 Task: Search one way flight ticket for 2 adults, 4 children and 1 infant on lap in business from Williston: Williston Basin International Airport to Evansville: Evansville Regional Airport on 5-3-2023. Choice of flights is Delta. Price is upto 20000. Outbound departure time preference is 18:15.
Action: Mouse moved to (360, 149)
Screenshot: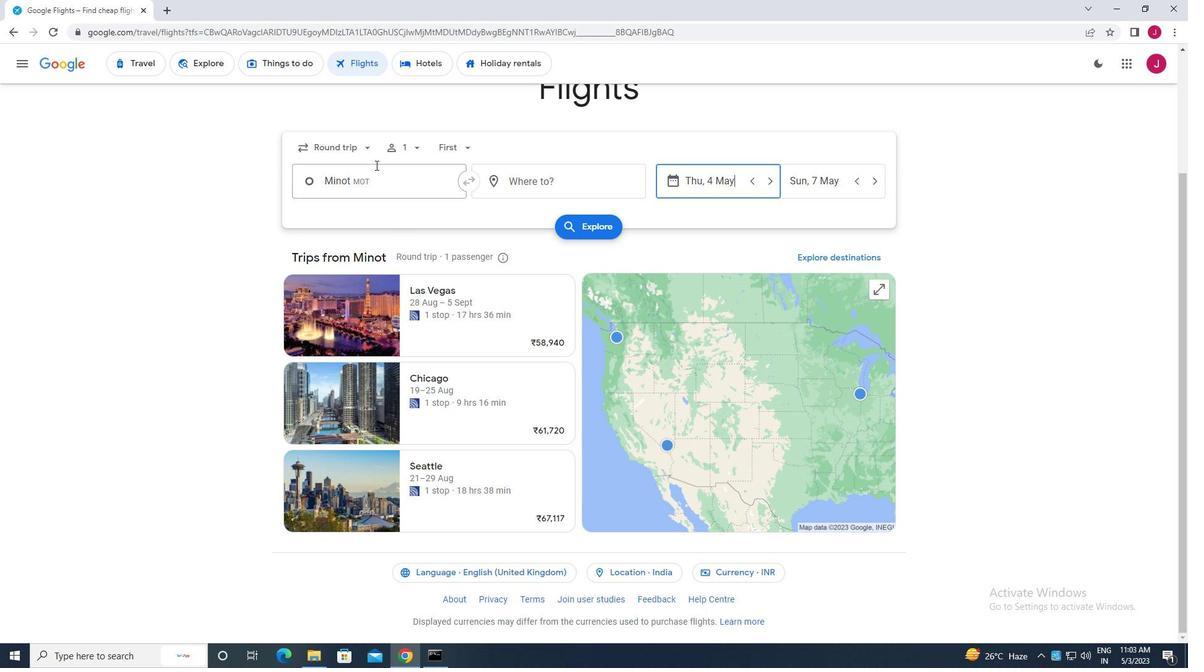 
Action: Mouse pressed left at (360, 149)
Screenshot: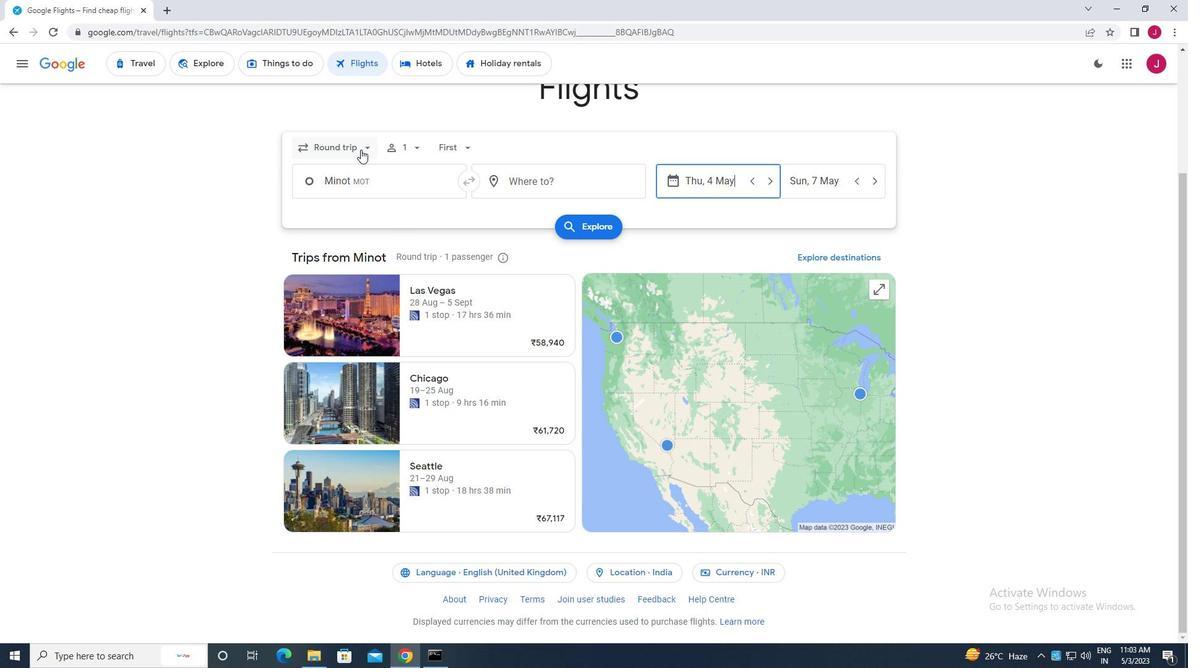 
Action: Mouse moved to (357, 202)
Screenshot: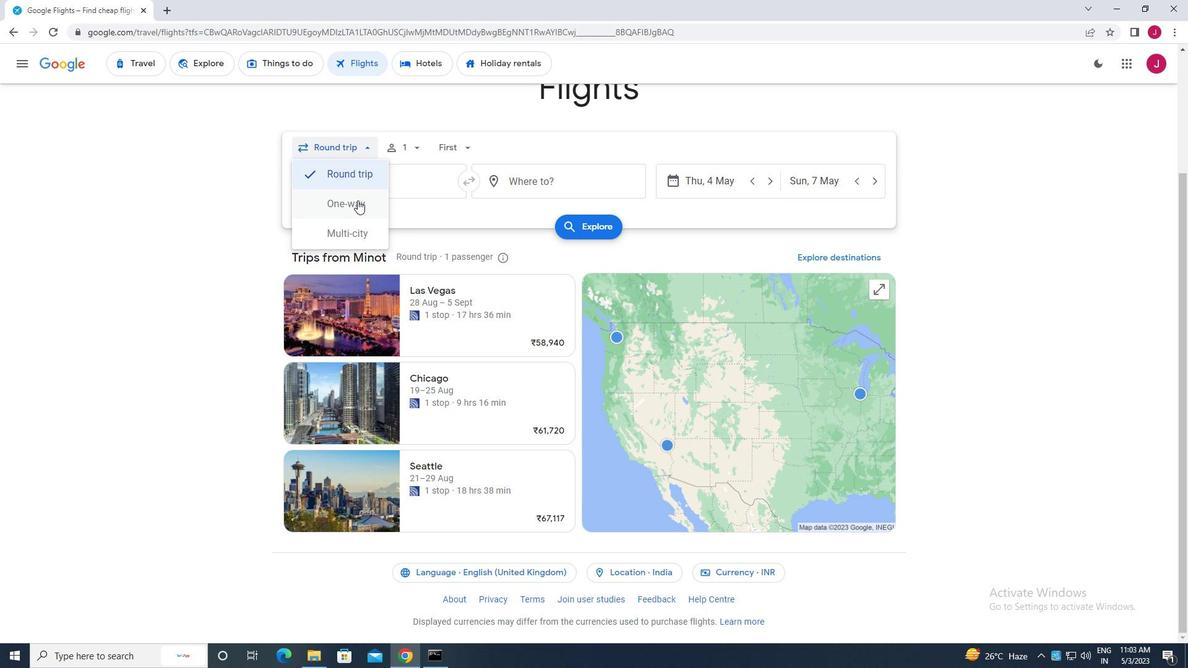 
Action: Mouse pressed left at (357, 202)
Screenshot: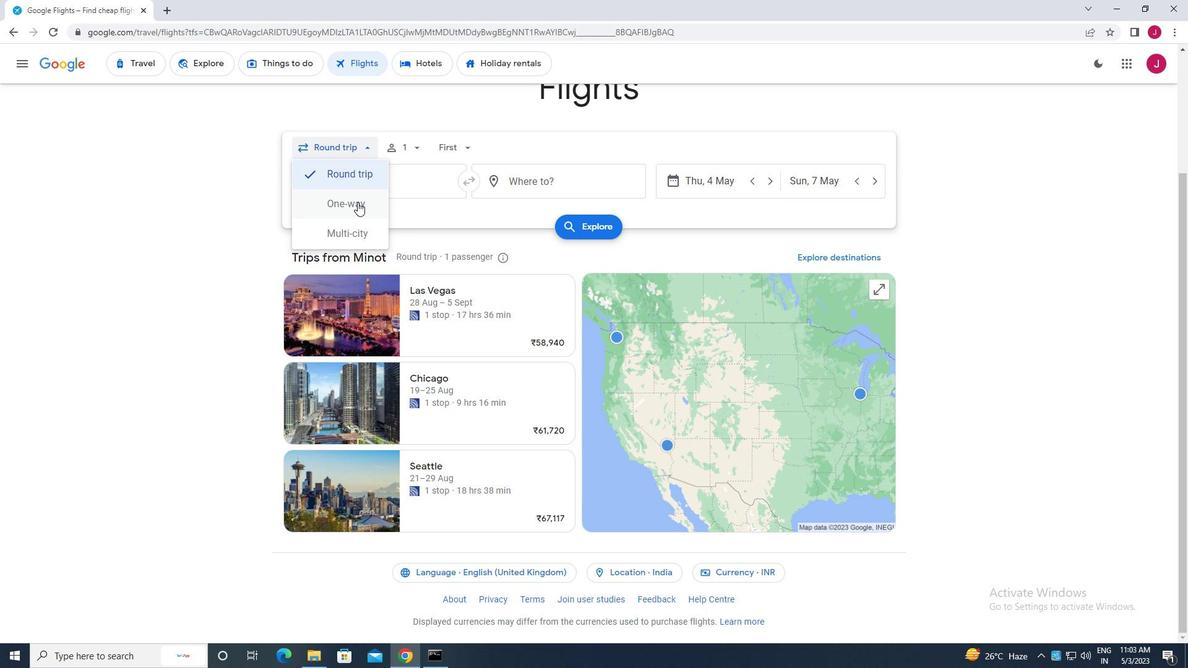 
Action: Mouse moved to (410, 147)
Screenshot: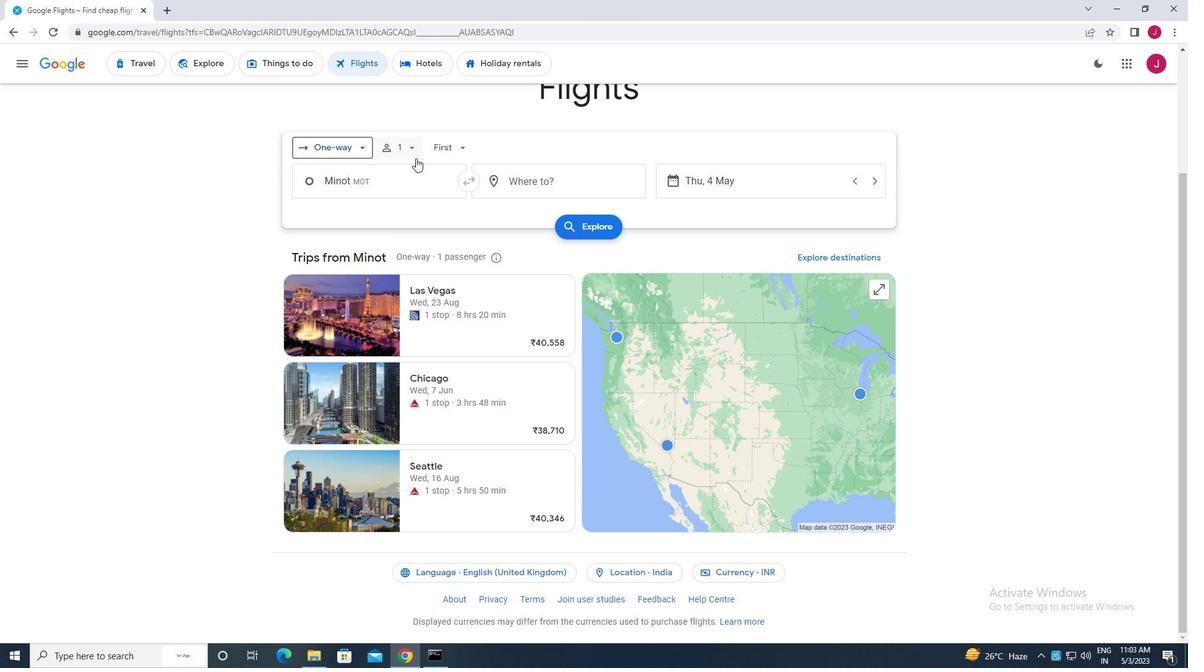 
Action: Mouse pressed left at (410, 147)
Screenshot: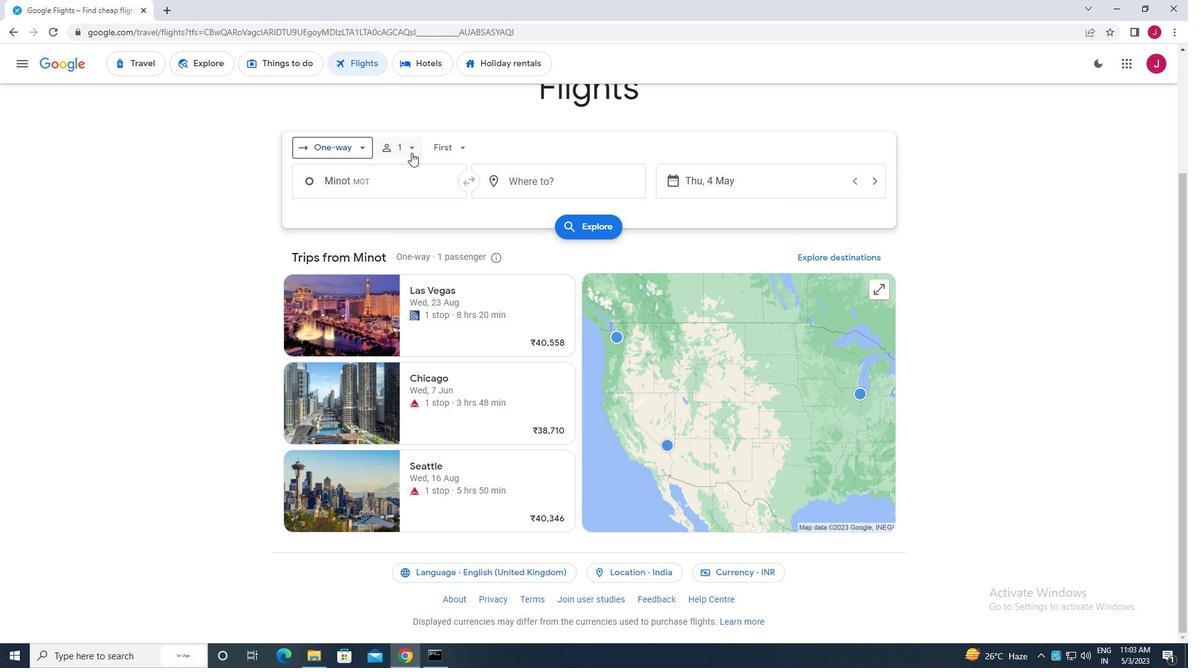 
Action: Mouse moved to (505, 180)
Screenshot: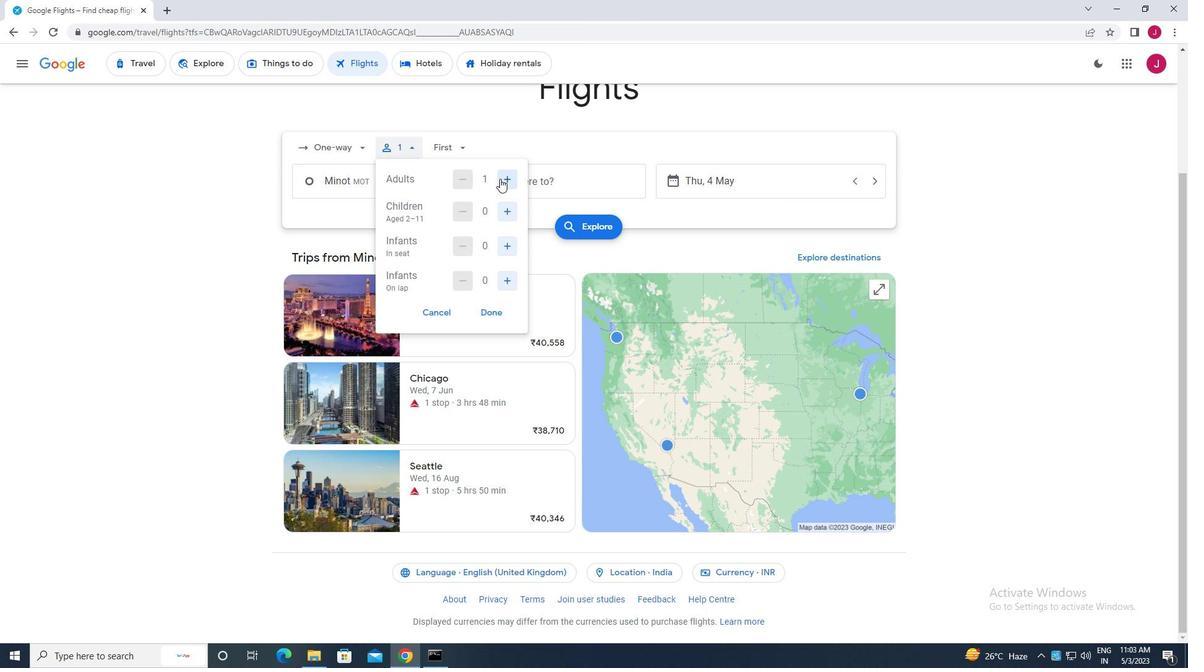 
Action: Mouse pressed left at (505, 180)
Screenshot: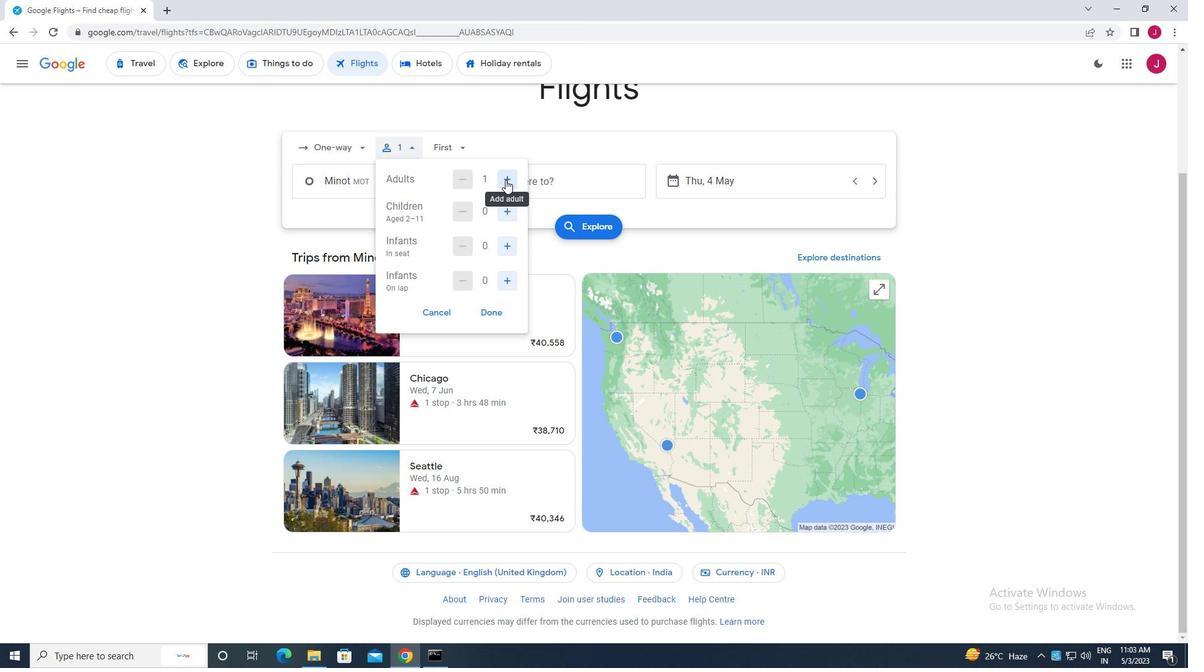 
Action: Mouse moved to (510, 213)
Screenshot: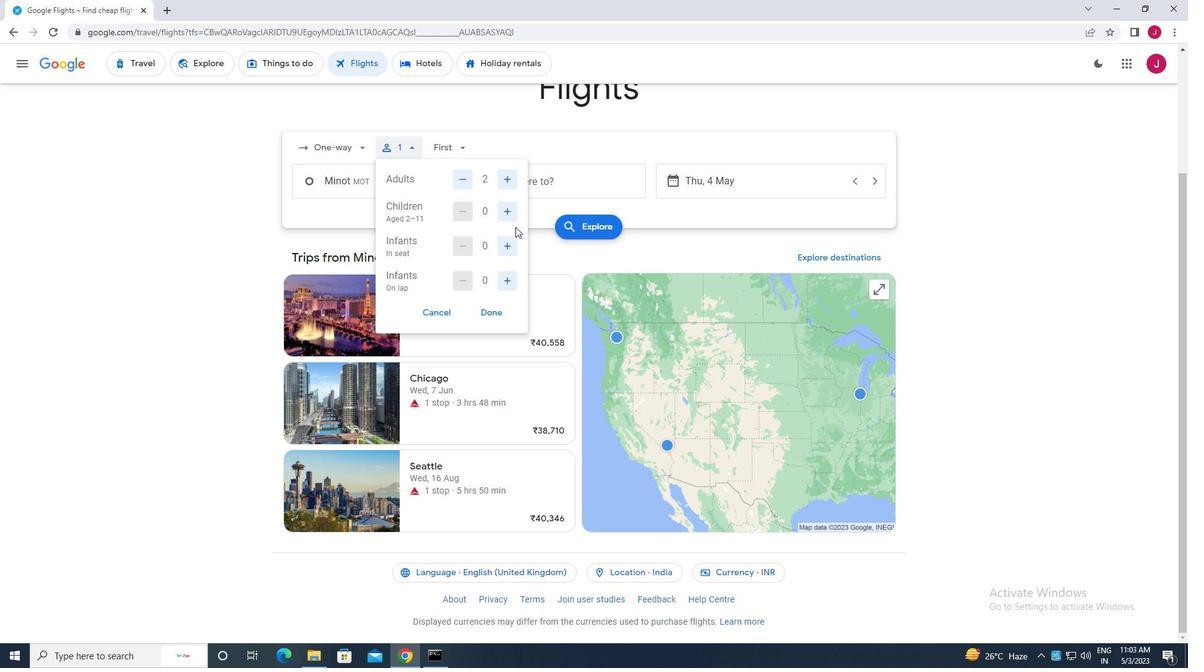 
Action: Mouse pressed left at (510, 213)
Screenshot: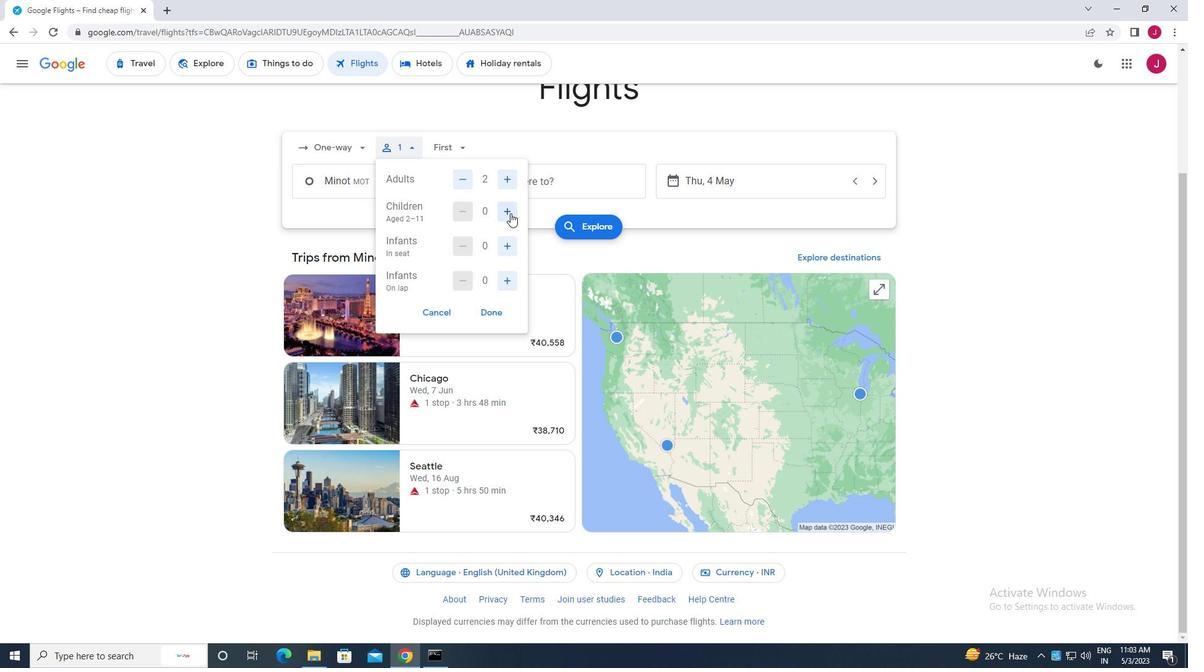 
Action: Mouse moved to (509, 212)
Screenshot: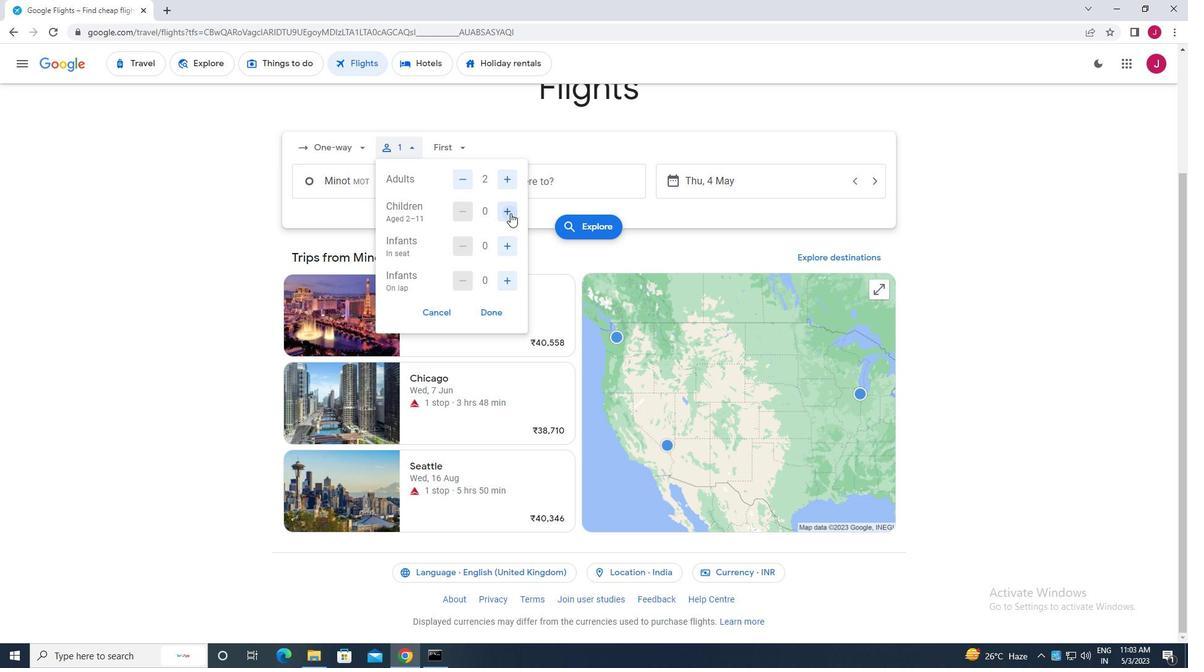 
Action: Mouse pressed left at (509, 212)
Screenshot: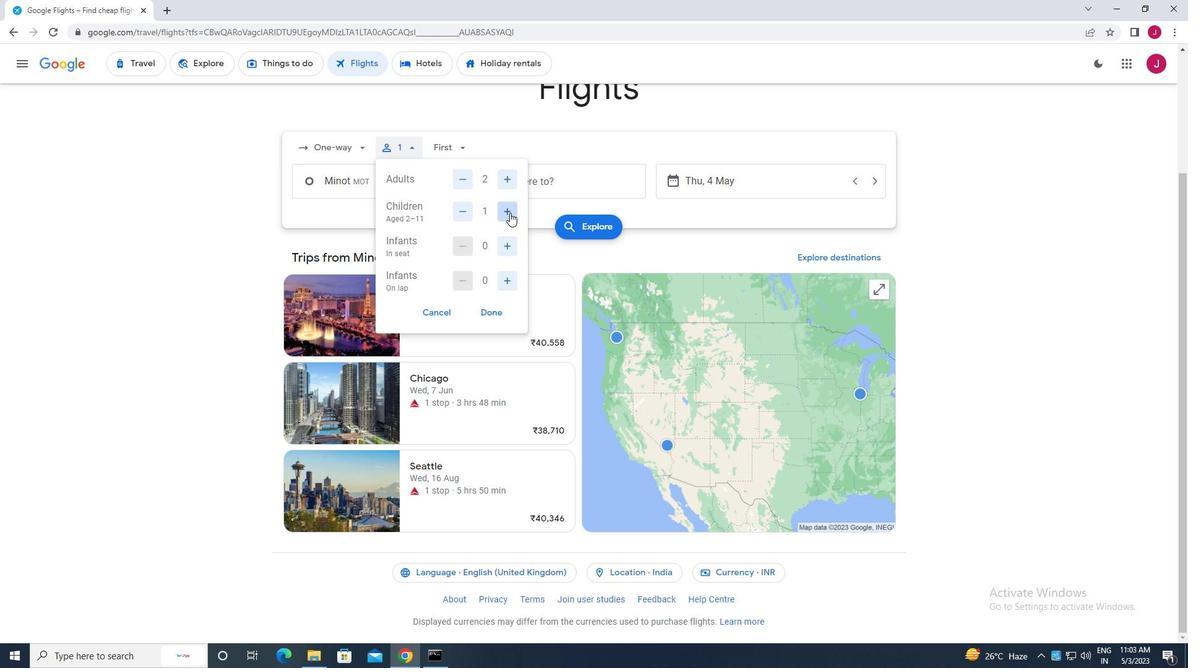 
Action: Mouse pressed left at (509, 212)
Screenshot: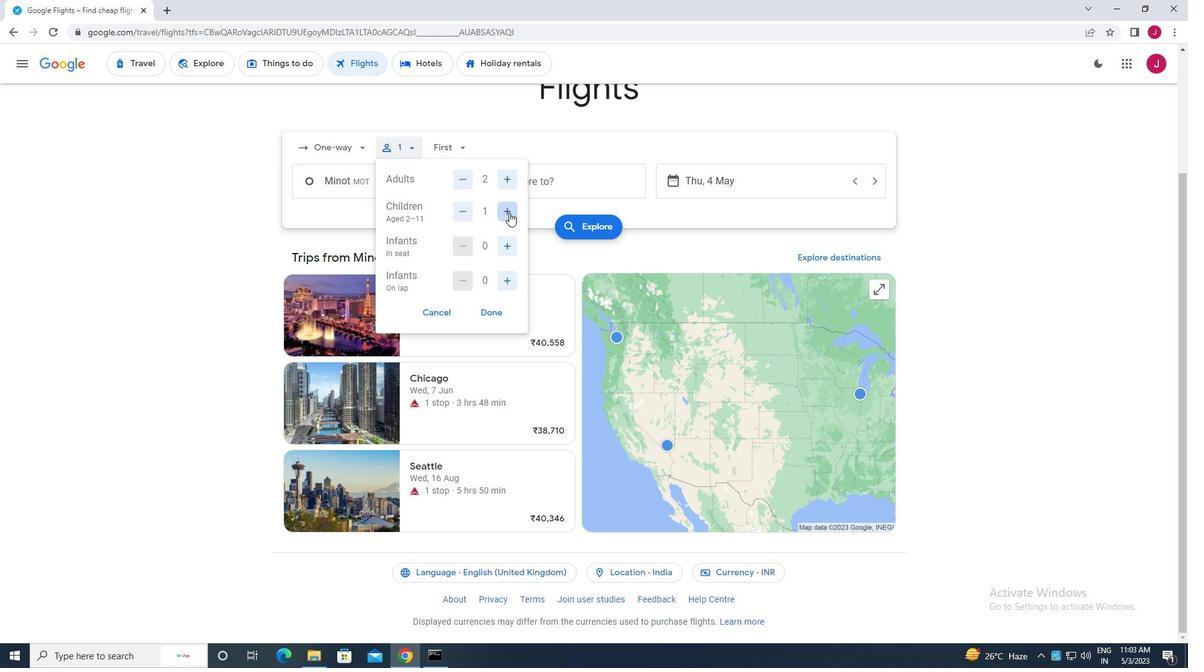 
Action: Mouse pressed left at (509, 212)
Screenshot: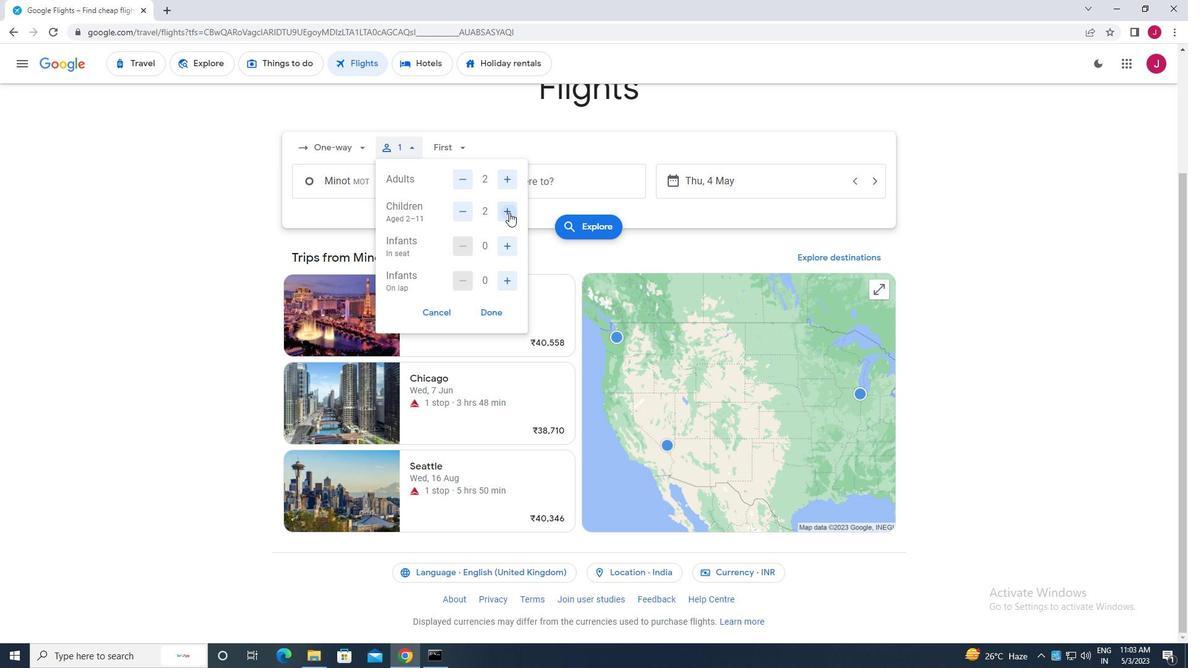 
Action: Mouse moved to (509, 246)
Screenshot: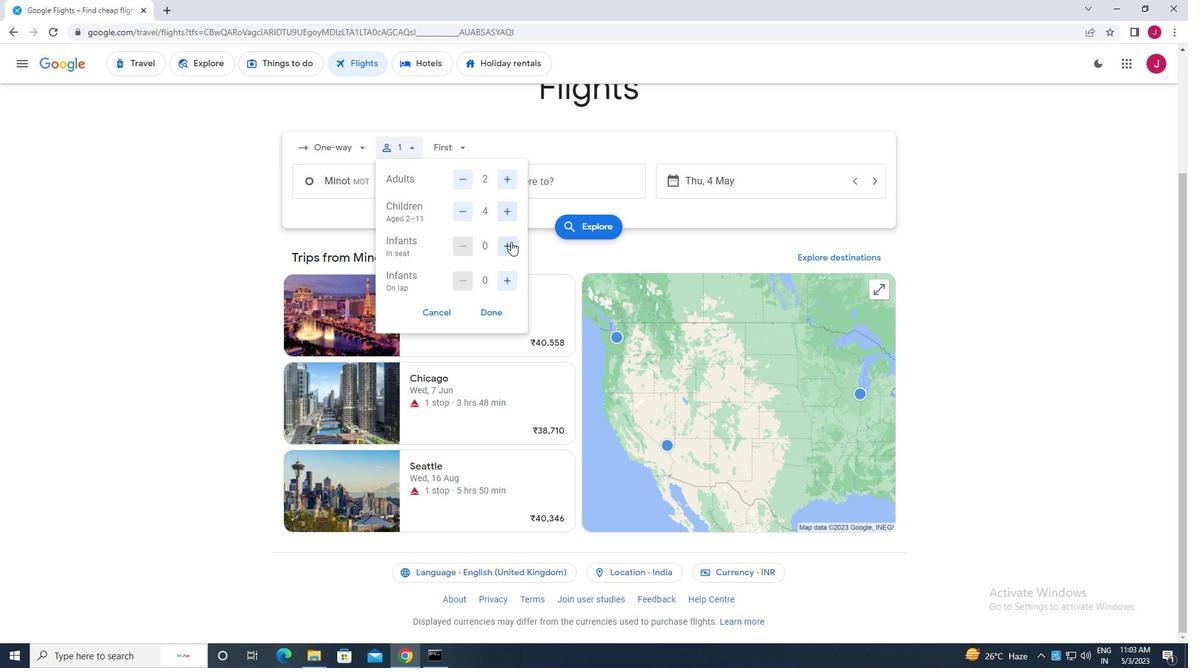 
Action: Mouse pressed left at (509, 246)
Screenshot: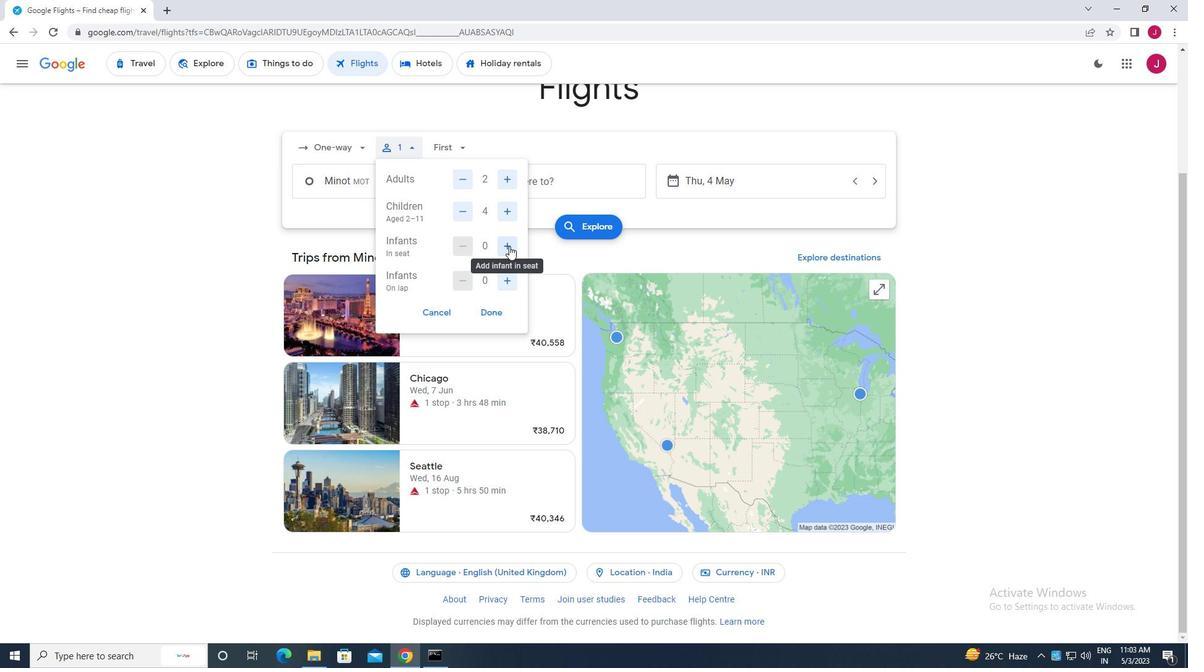 
Action: Mouse moved to (461, 244)
Screenshot: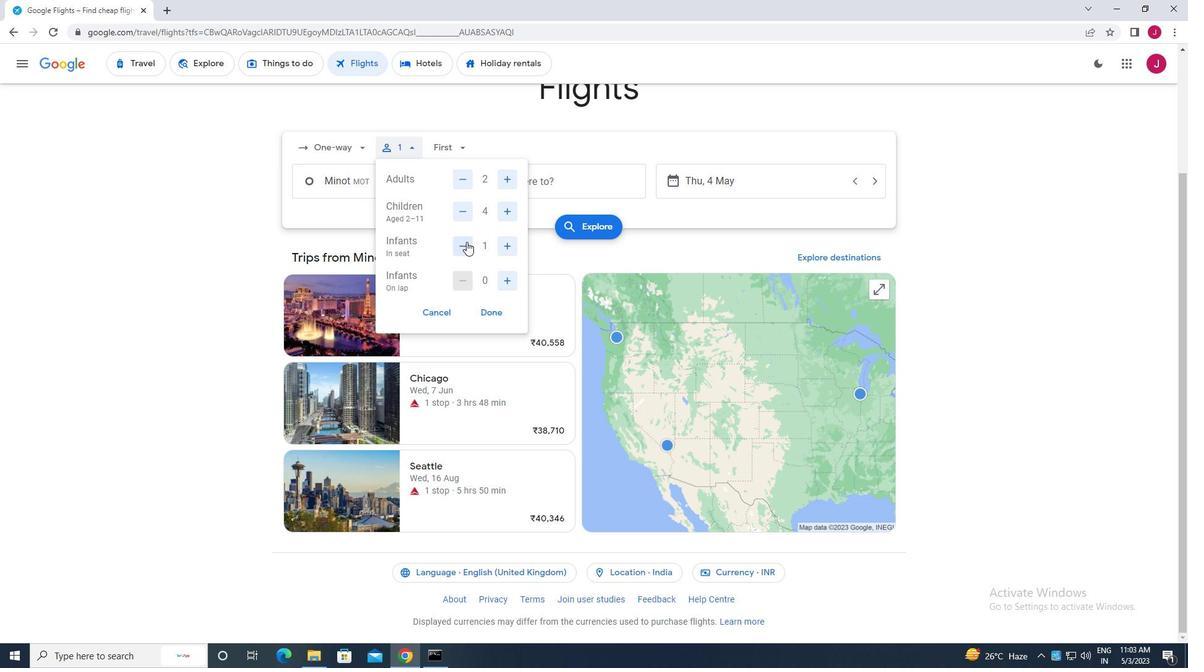 
Action: Mouse pressed left at (461, 244)
Screenshot: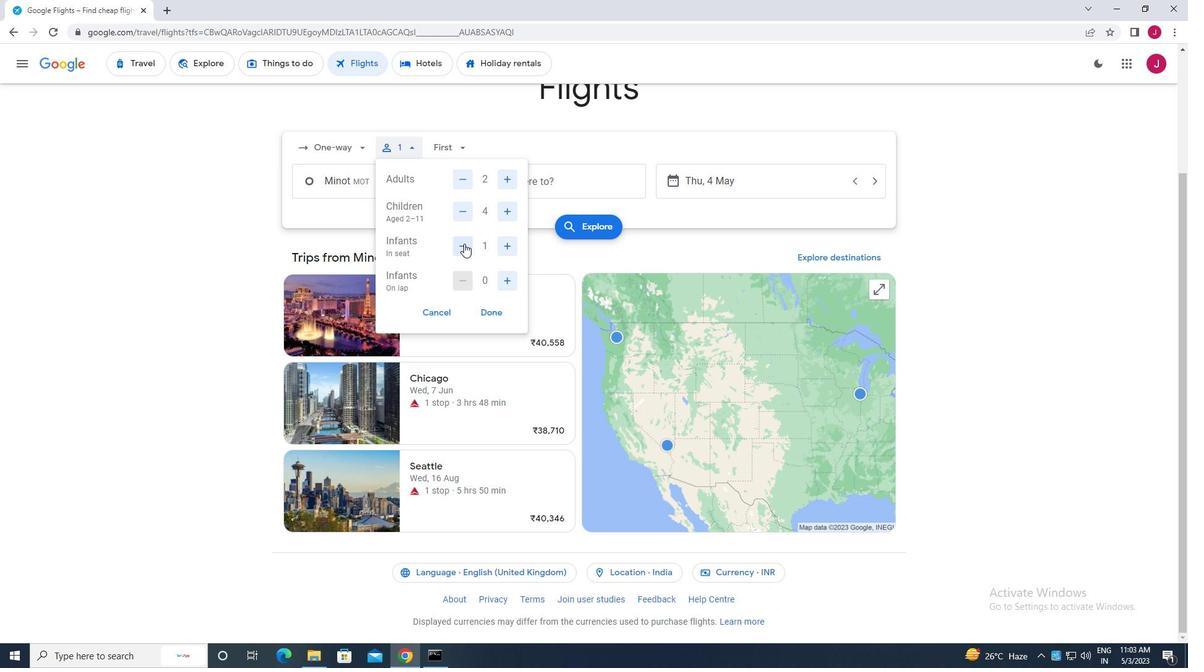 
Action: Mouse moved to (501, 277)
Screenshot: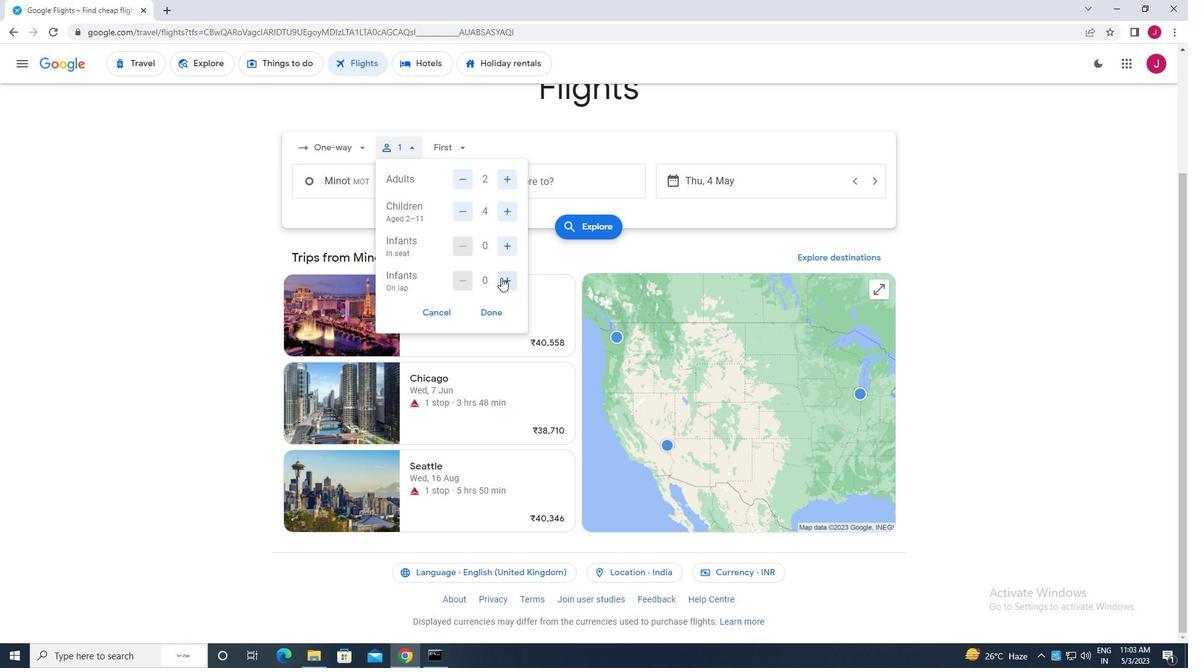 
Action: Mouse pressed left at (501, 277)
Screenshot: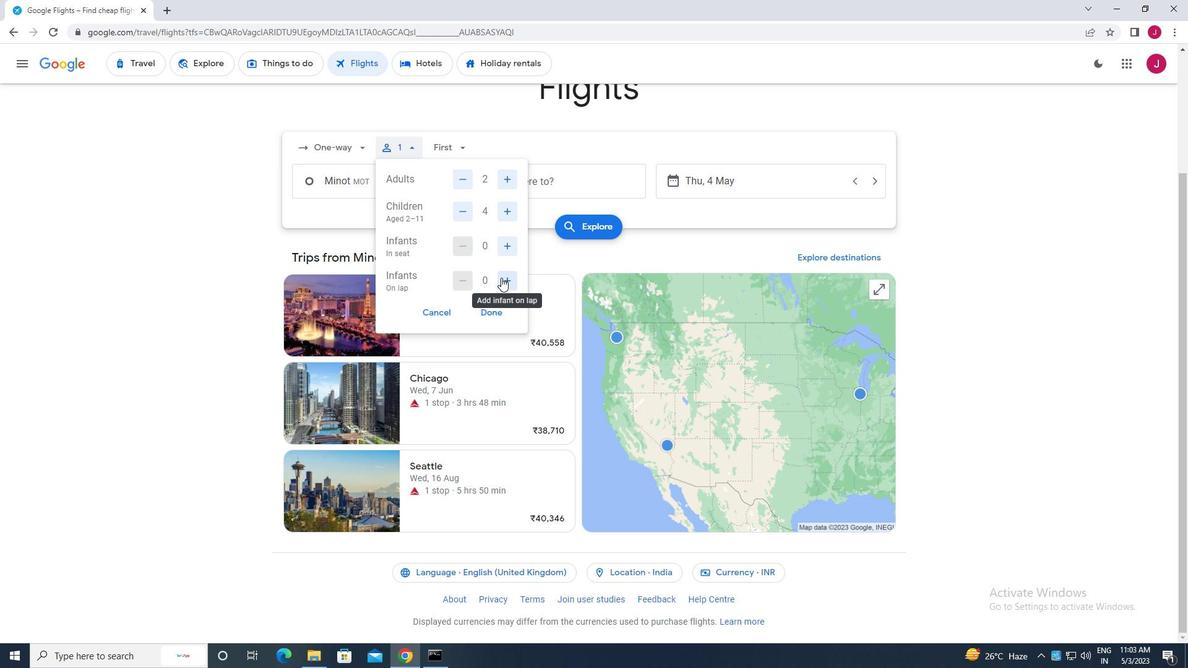 
Action: Mouse moved to (495, 309)
Screenshot: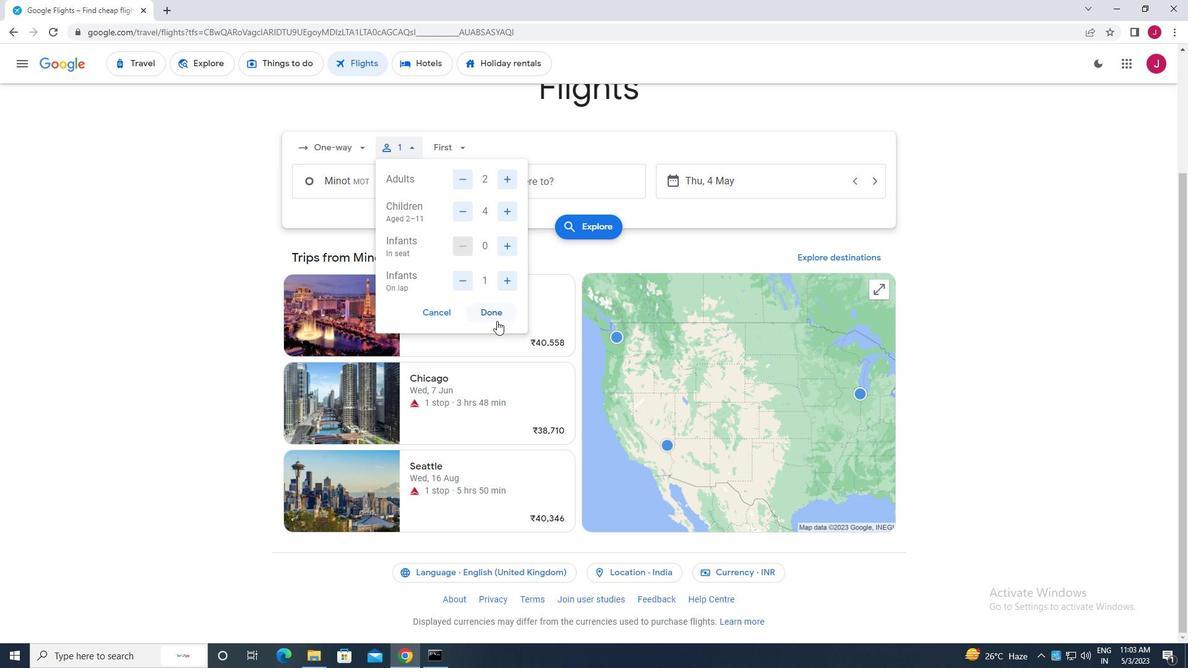 
Action: Mouse pressed left at (495, 309)
Screenshot: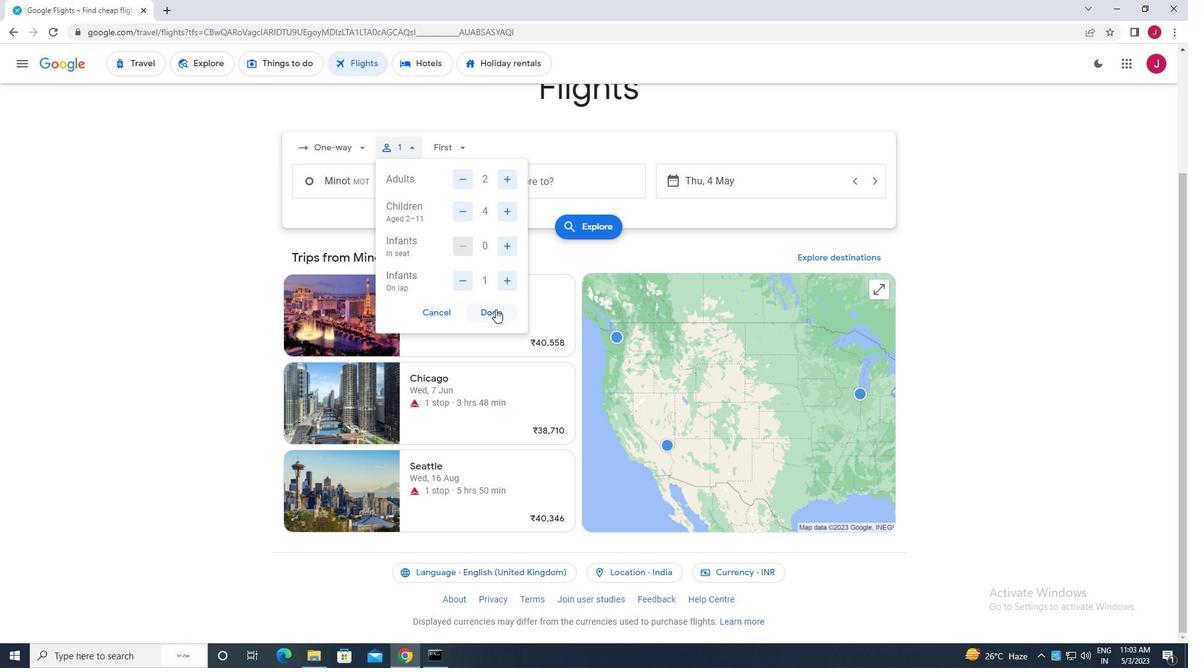 
Action: Mouse moved to (457, 146)
Screenshot: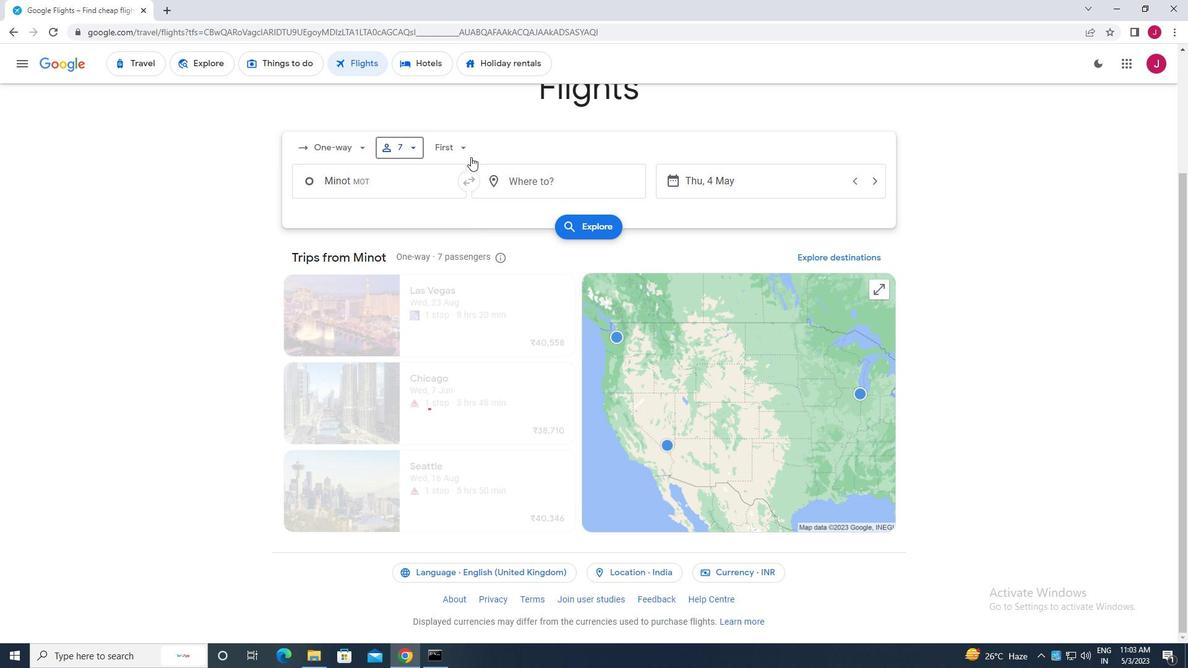 
Action: Mouse pressed left at (457, 146)
Screenshot: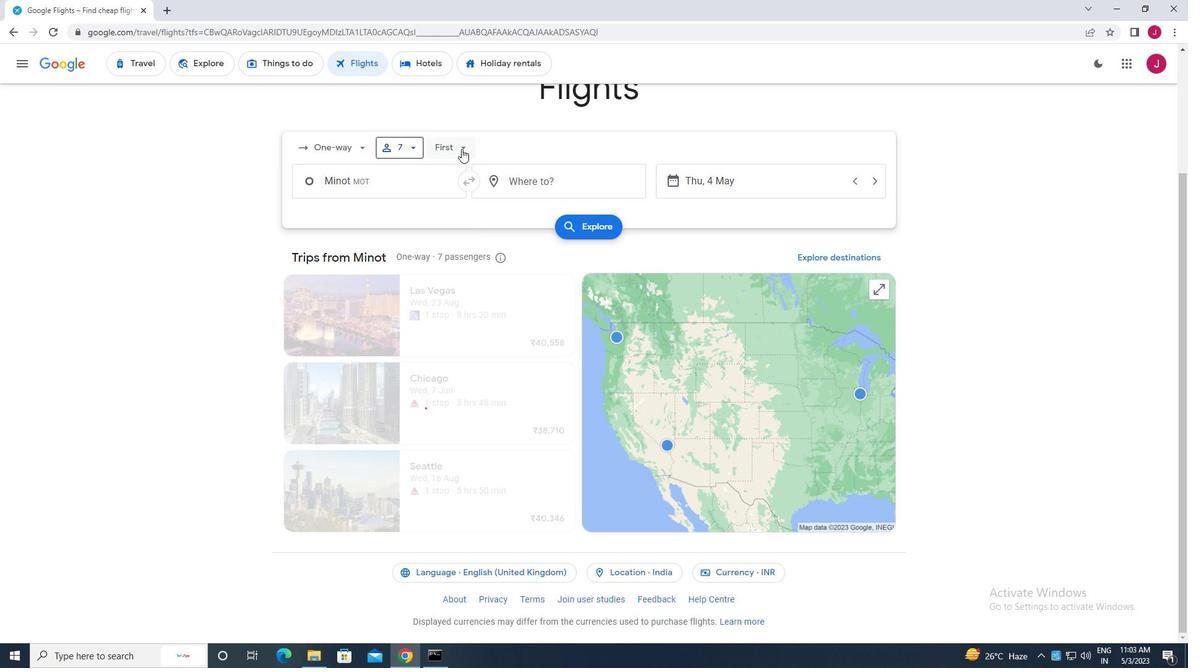 
Action: Mouse moved to (479, 236)
Screenshot: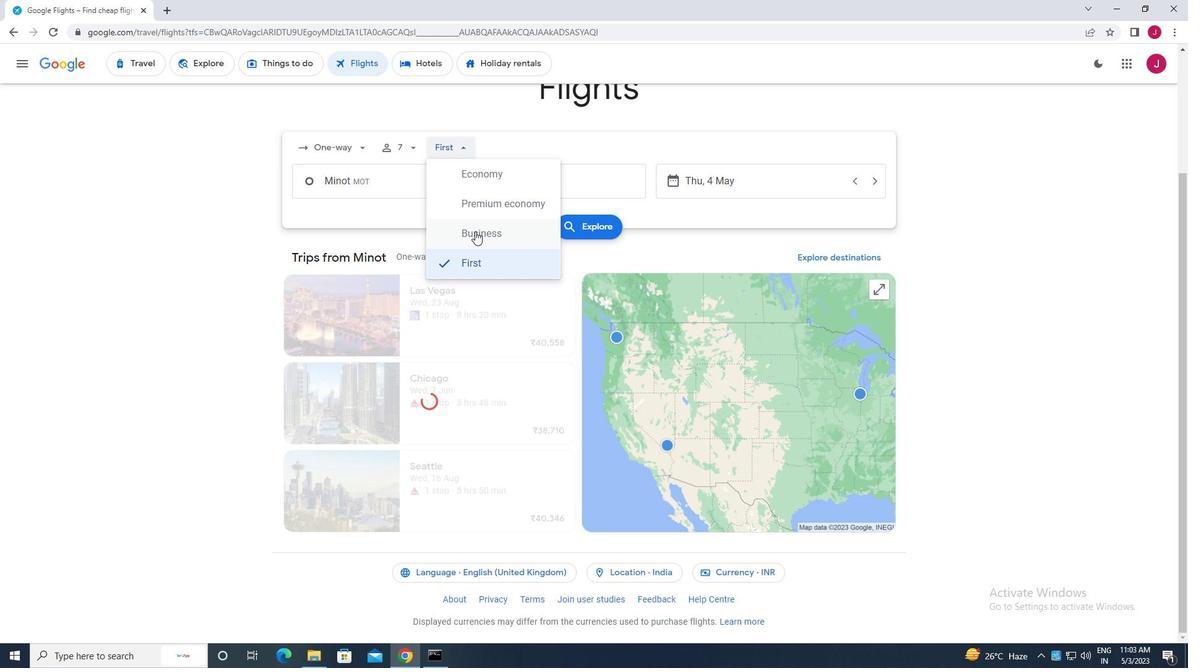 
Action: Mouse pressed left at (479, 236)
Screenshot: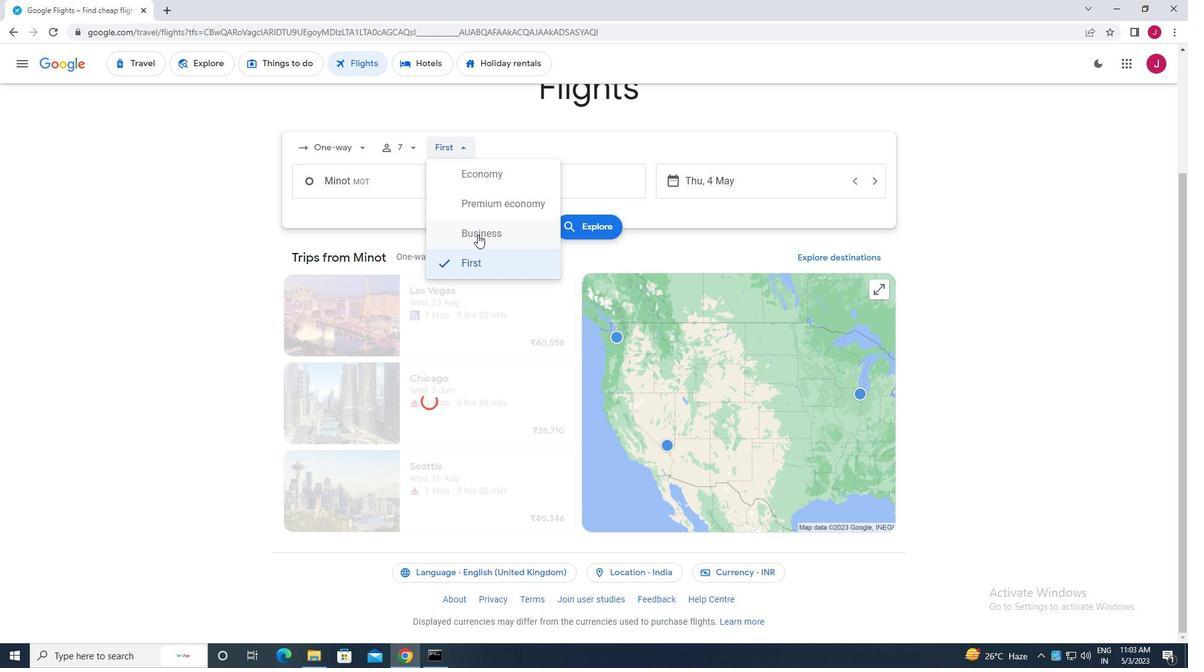
Action: Mouse moved to (396, 180)
Screenshot: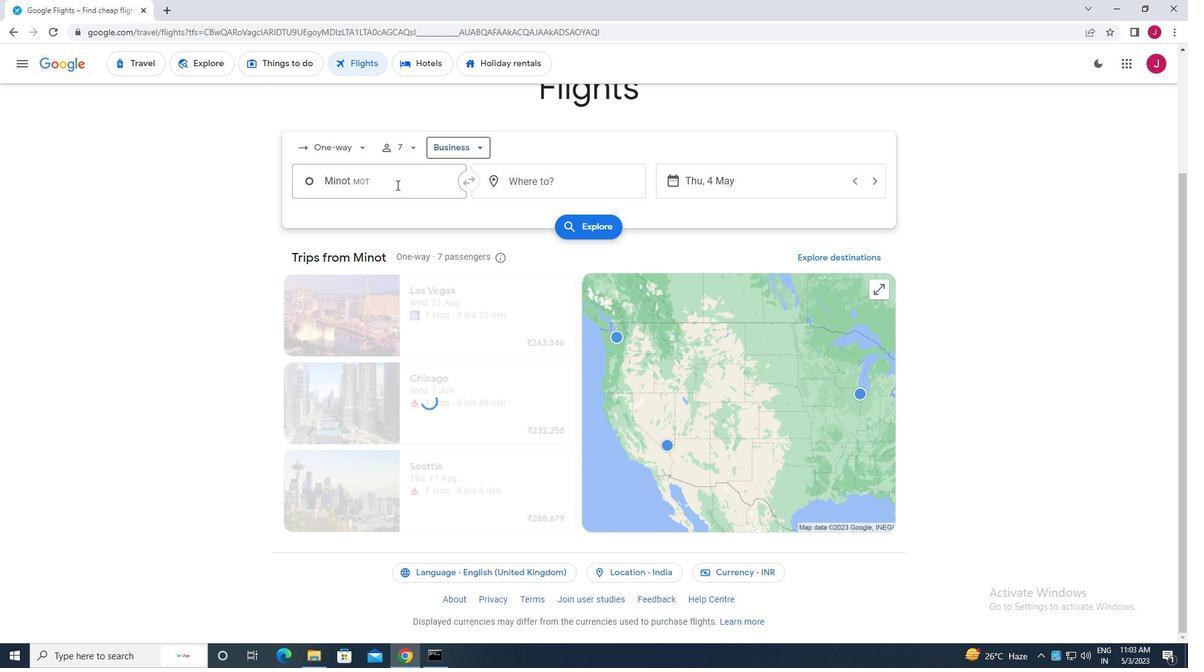 
Action: Mouse pressed left at (396, 180)
Screenshot: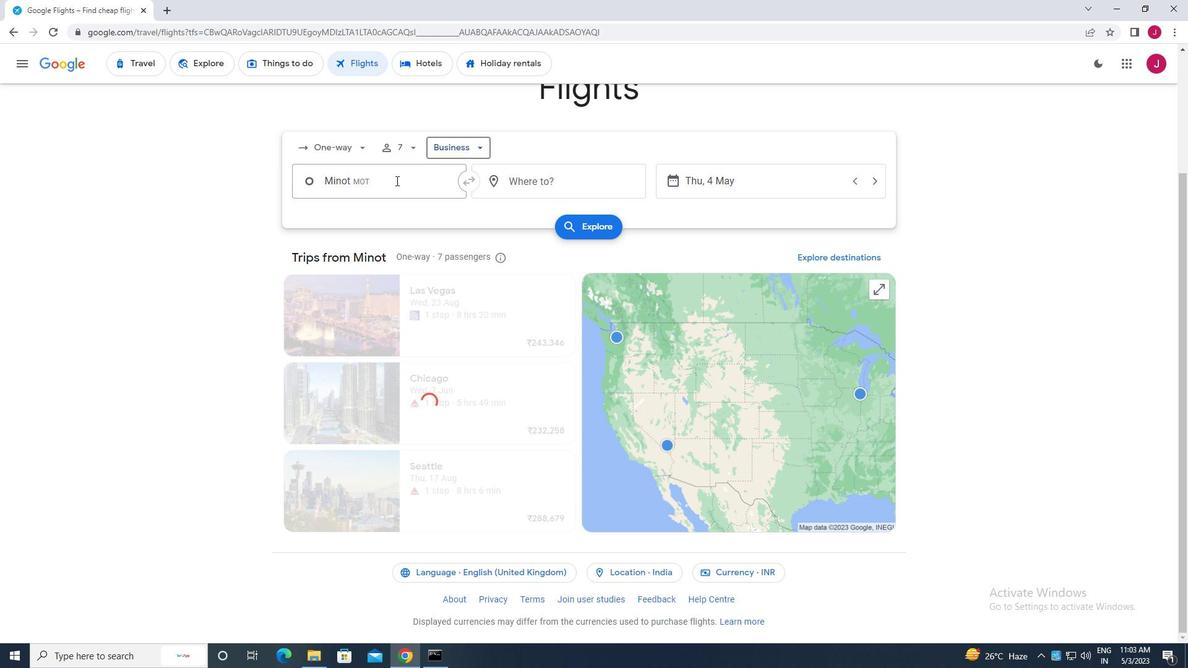 
Action: Key pressed williston
Screenshot: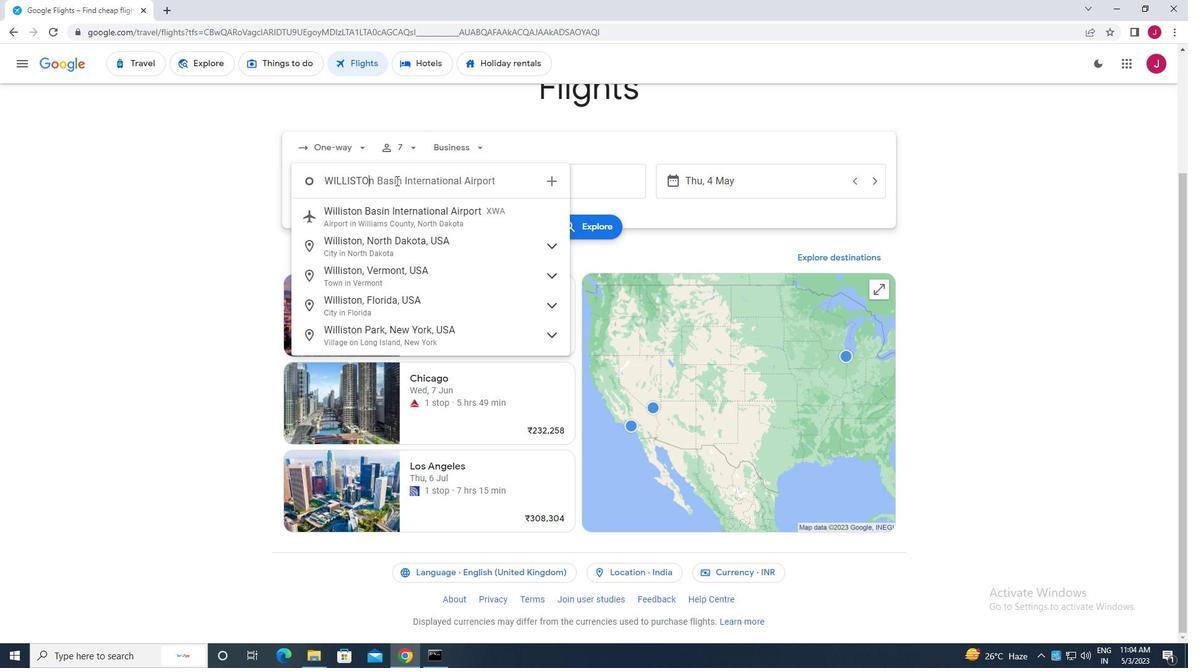 
Action: Mouse moved to (412, 219)
Screenshot: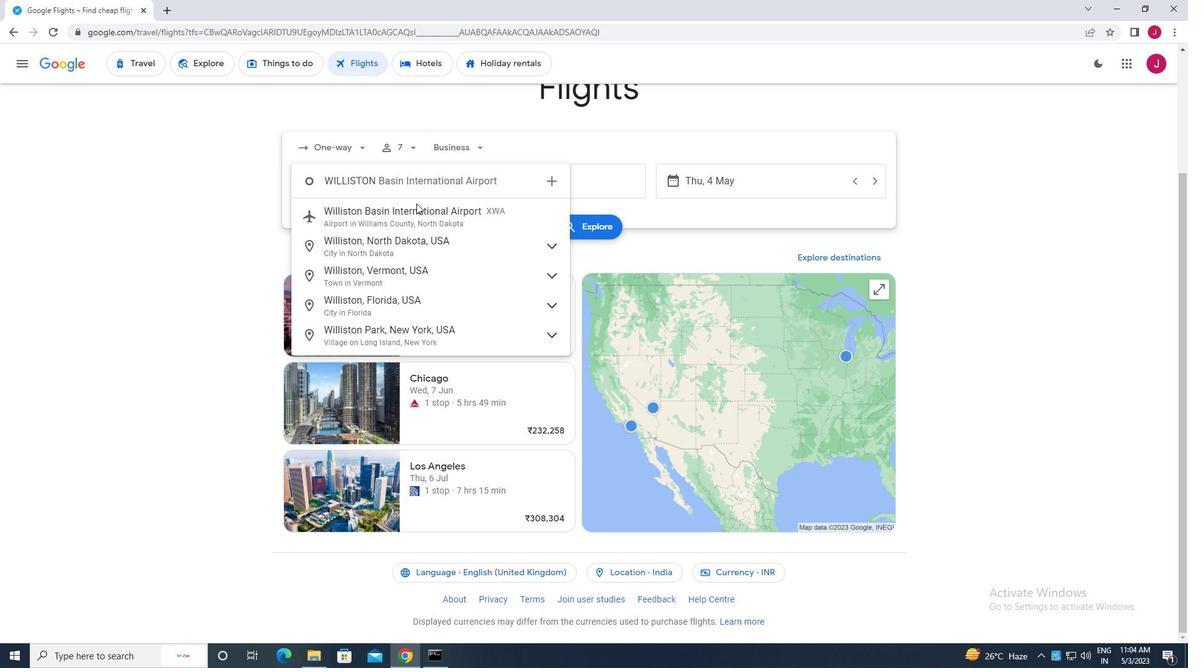 
Action: Mouse pressed left at (412, 219)
Screenshot: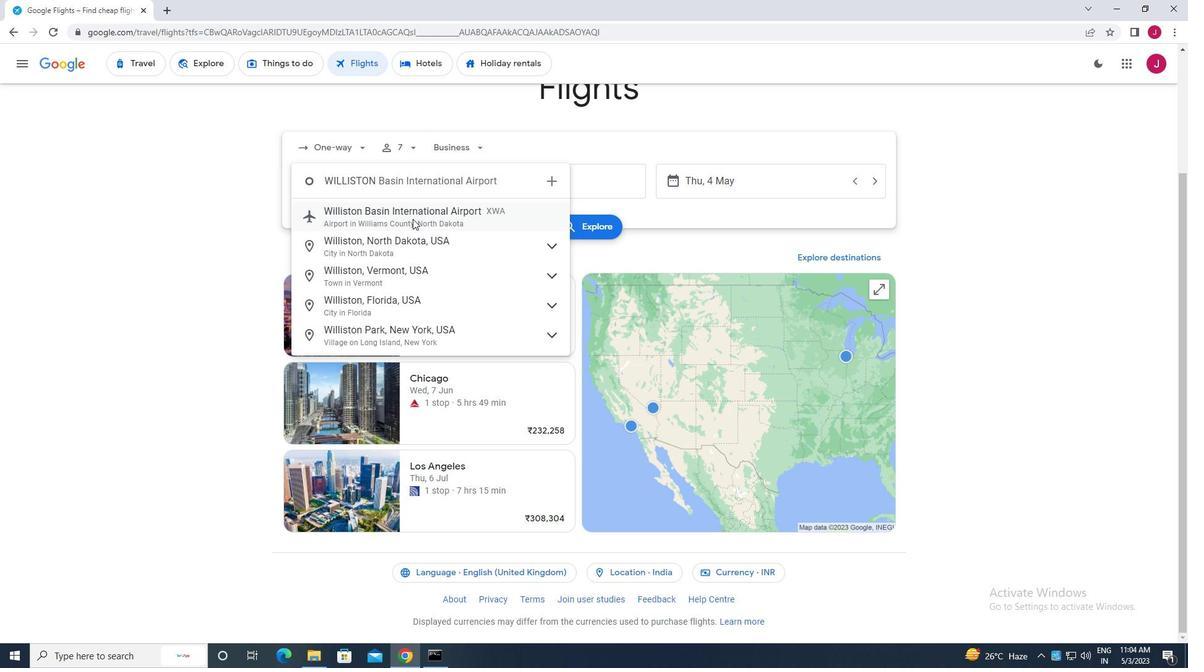 
Action: Mouse moved to (569, 178)
Screenshot: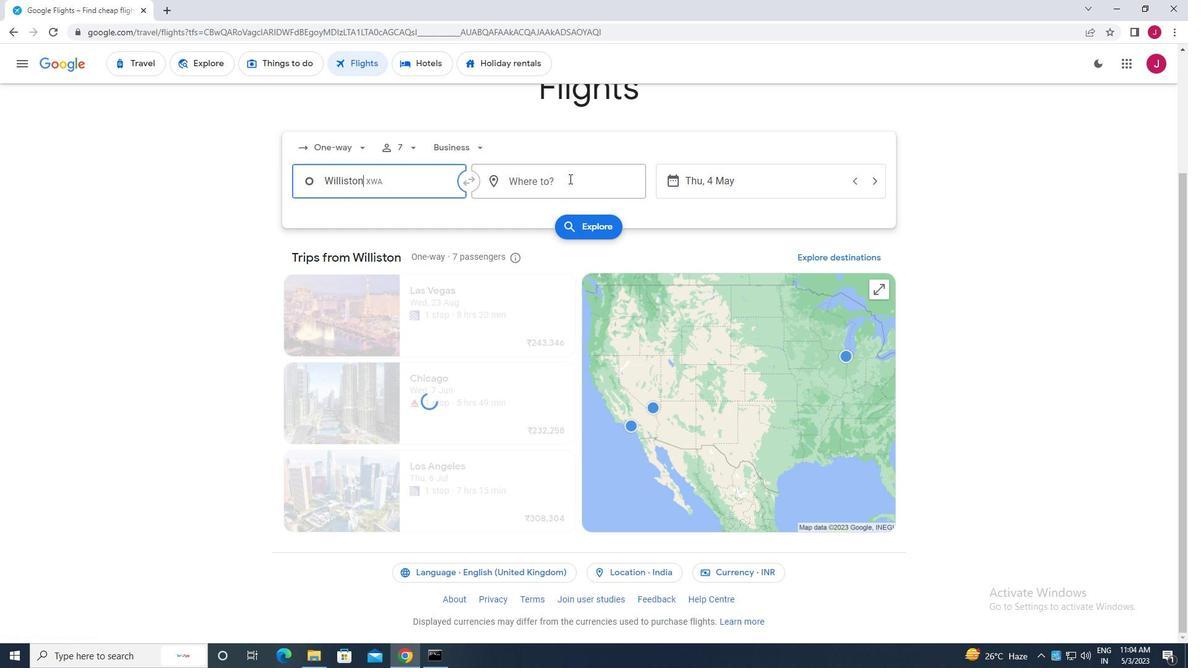 
Action: Mouse pressed left at (569, 178)
Screenshot: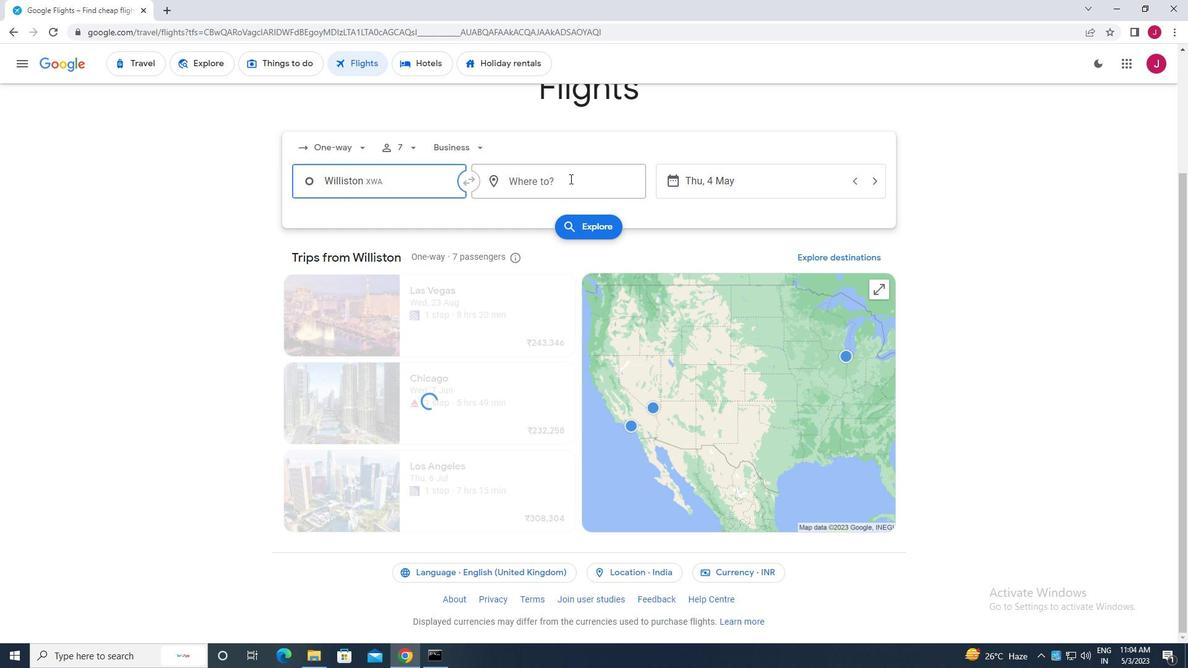 
Action: Mouse moved to (570, 178)
Screenshot: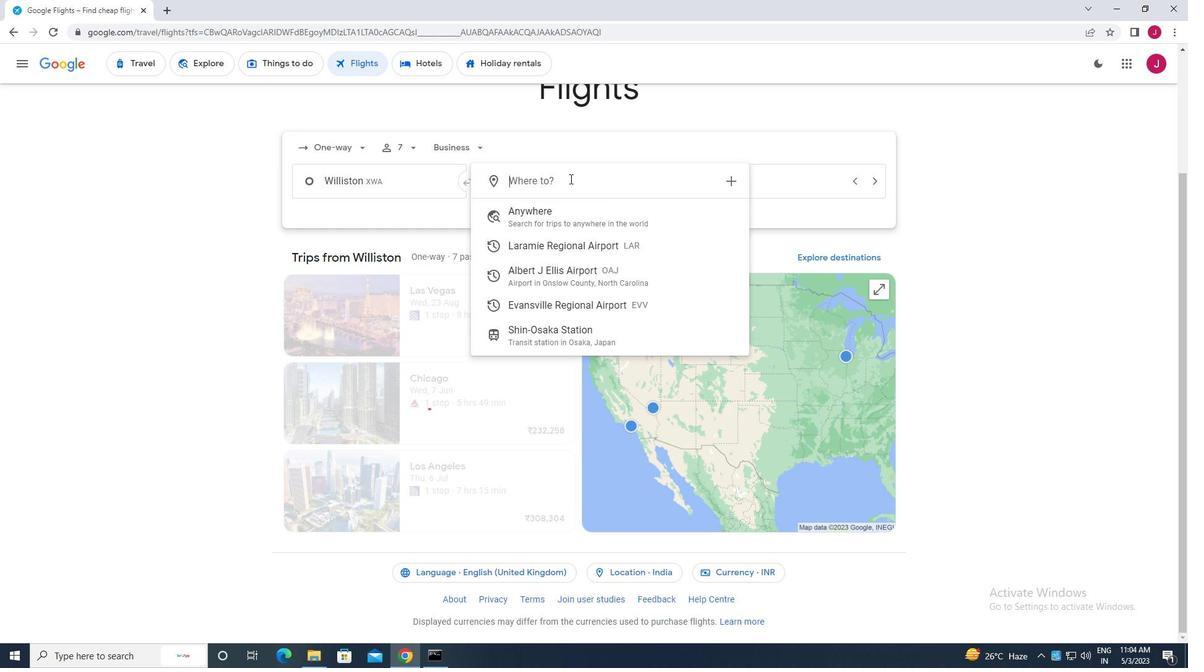 
Action: Key pressed evans
Screenshot: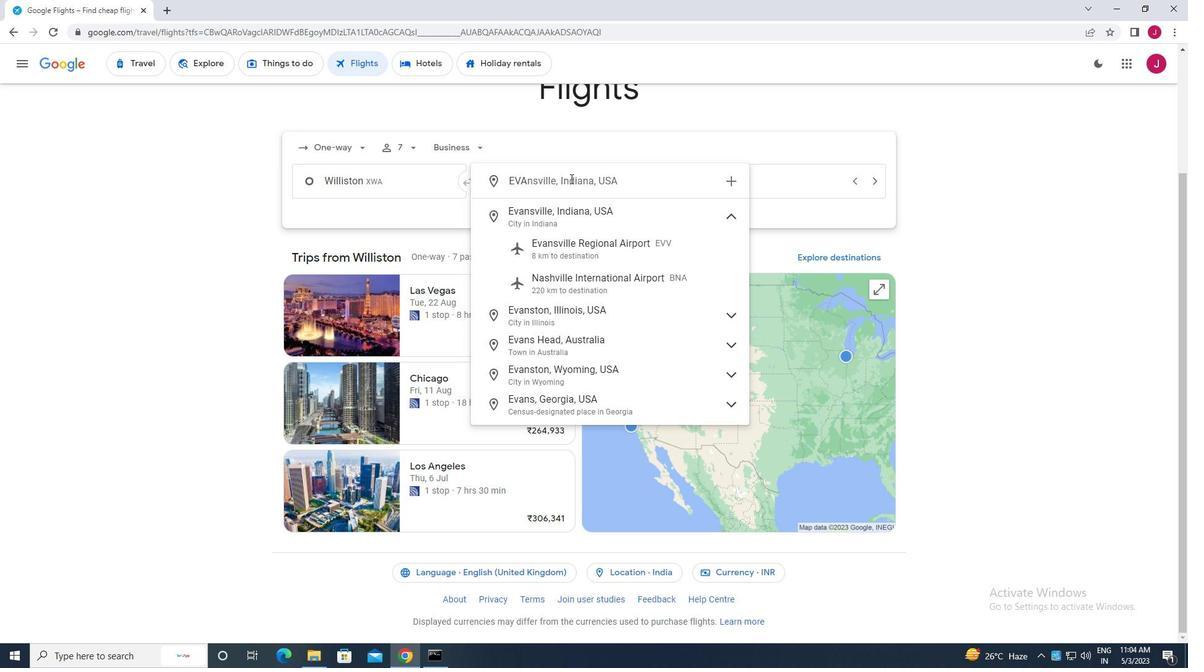 
Action: Mouse moved to (592, 246)
Screenshot: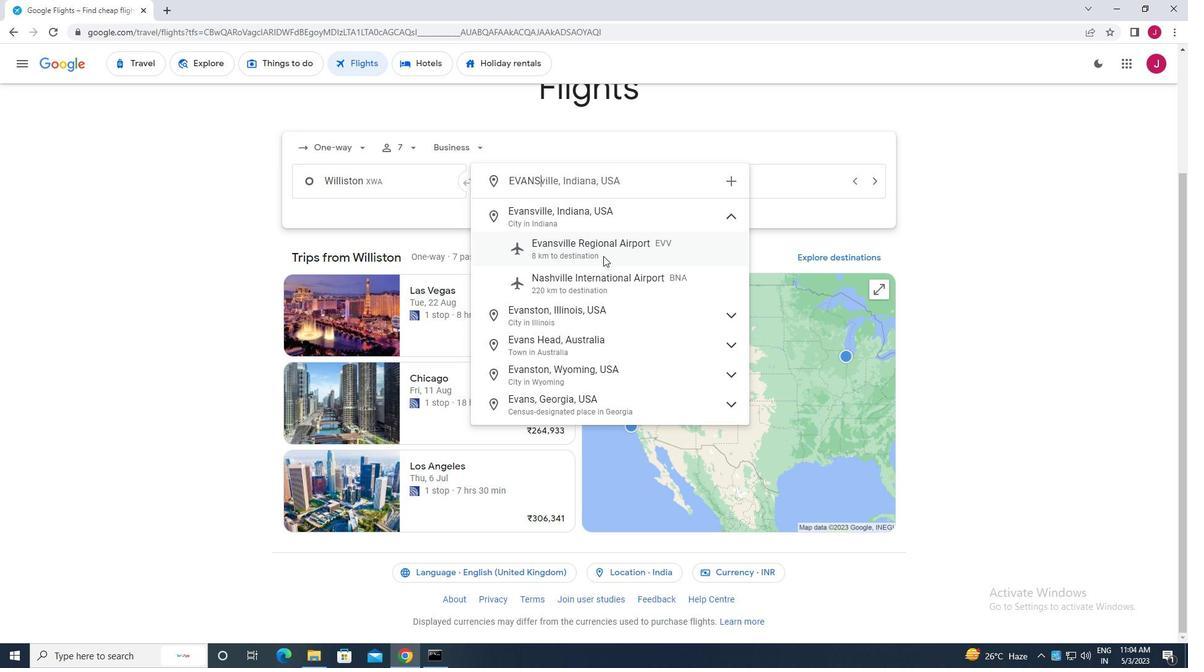 
Action: Mouse pressed left at (592, 246)
Screenshot: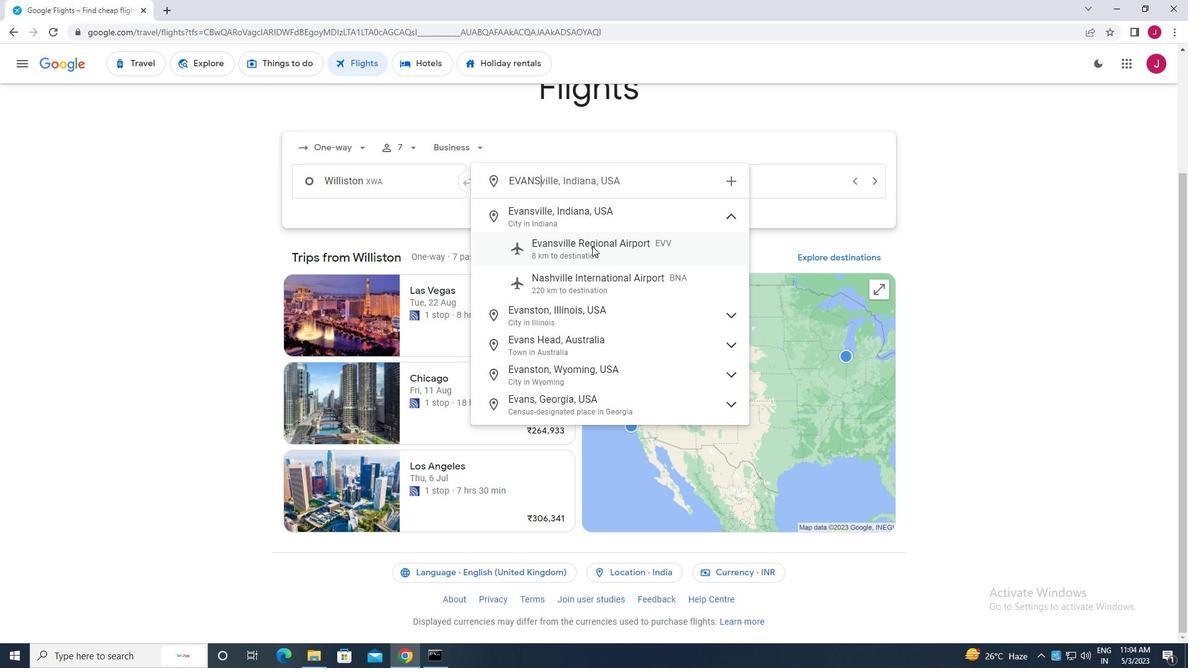 
Action: Mouse moved to (746, 188)
Screenshot: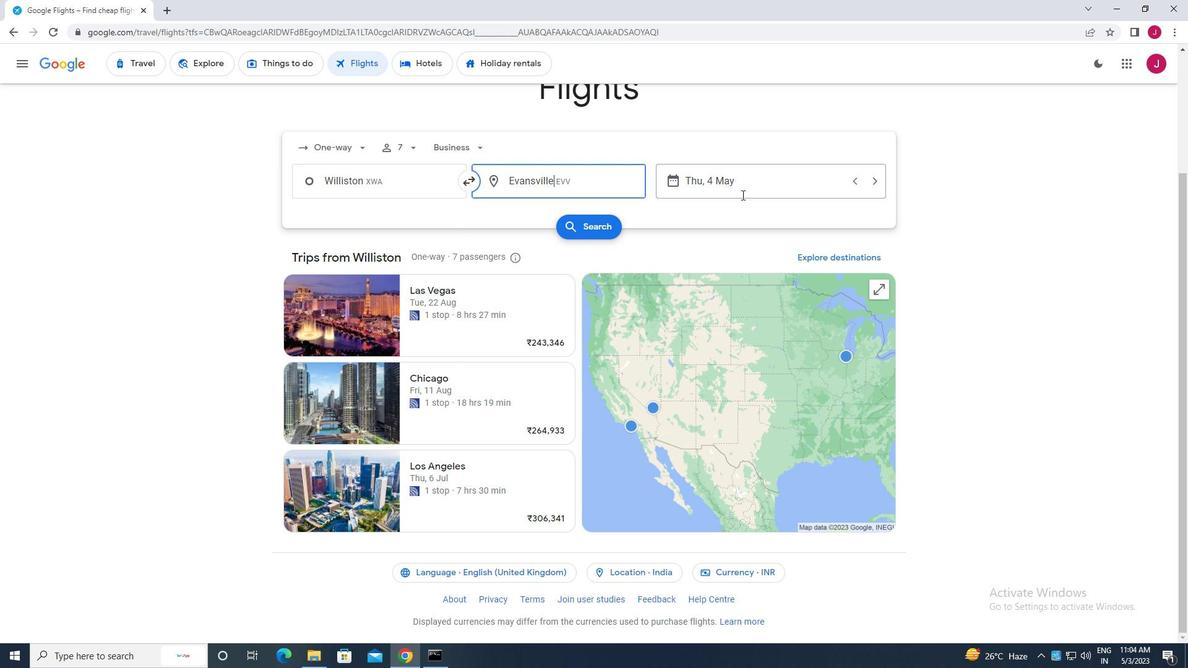 
Action: Mouse pressed left at (746, 188)
Screenshot: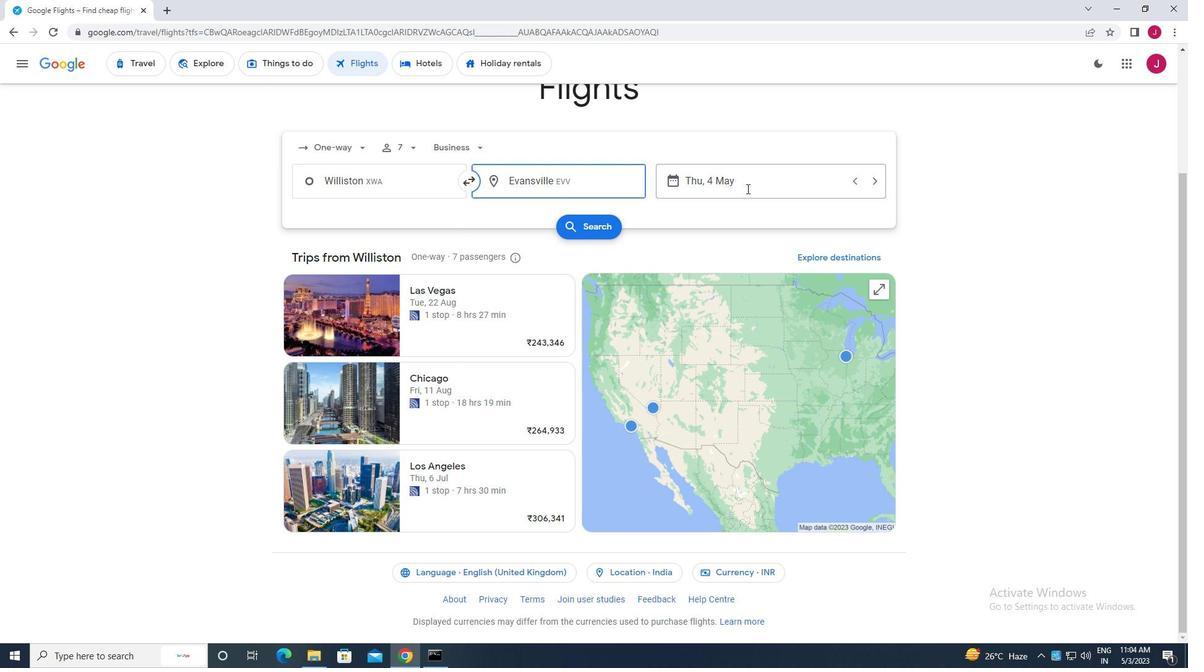 
Action: Mouse moved to (527, 282)
Screenshot: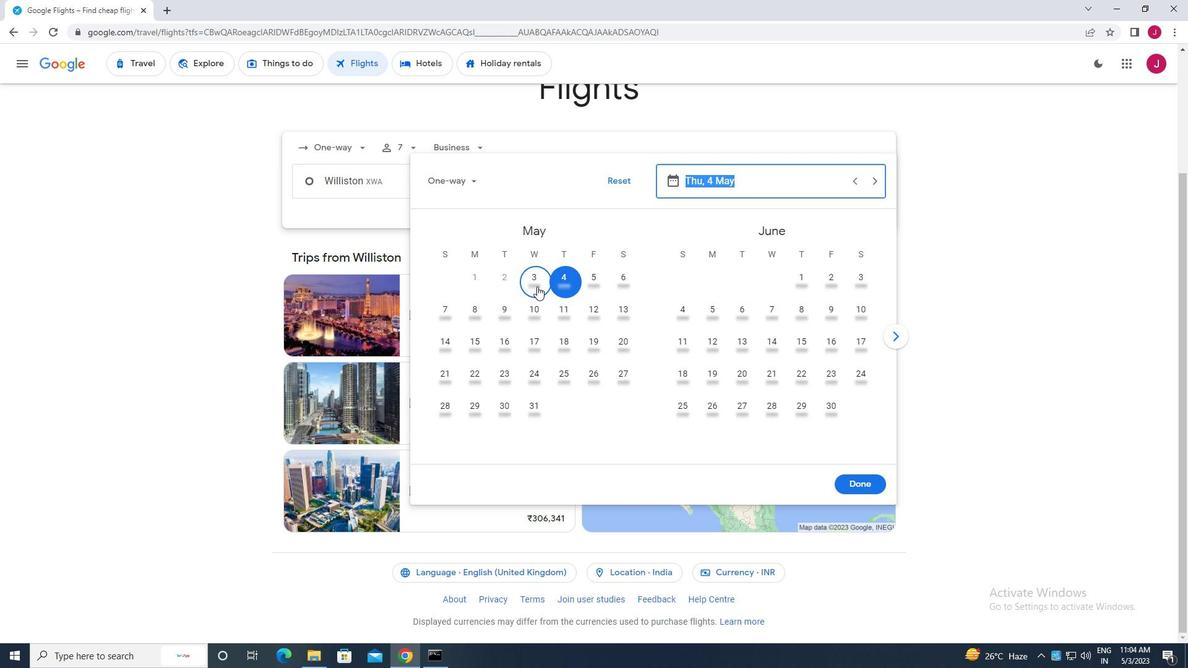 
Action: Mouse pressed left at (527, 282)
Screenshot: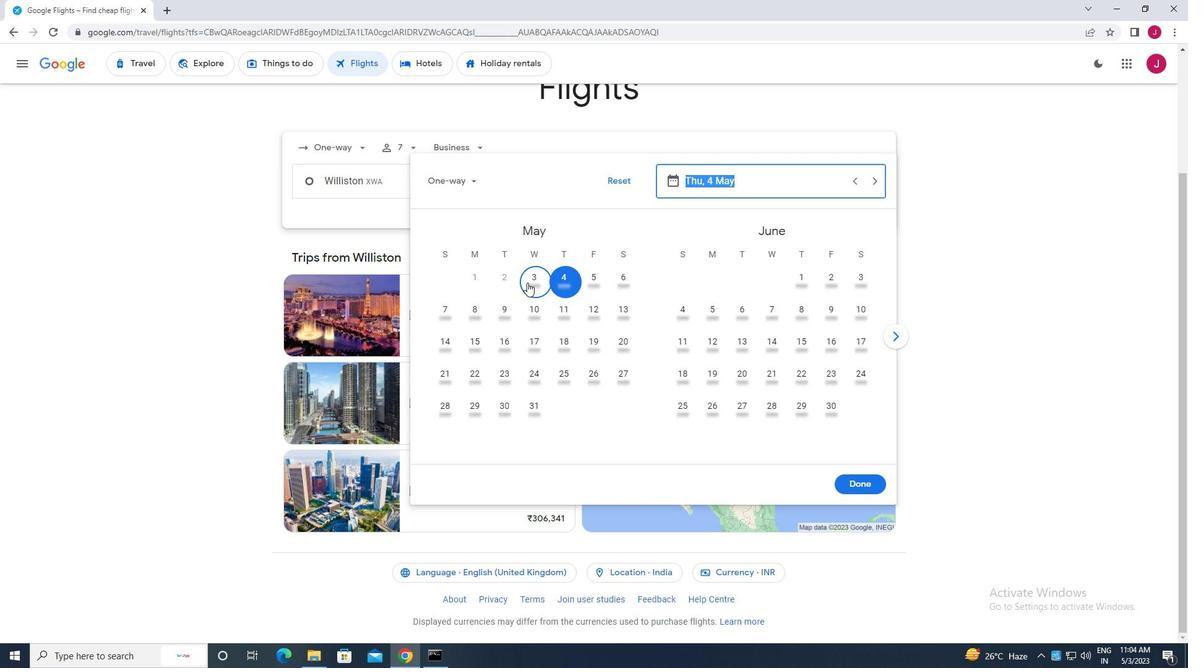 
Action: Mouse moved to (855, 485)
Screenshot: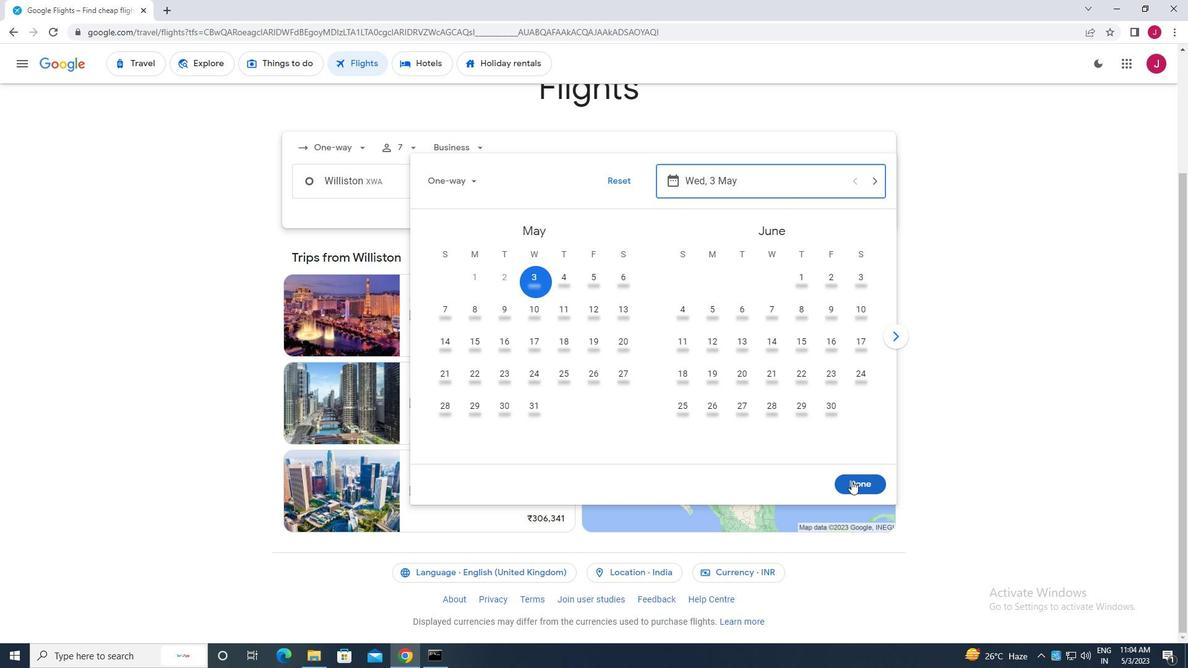 
Action: Mouse pressed left at (855, 485)
Screenshot: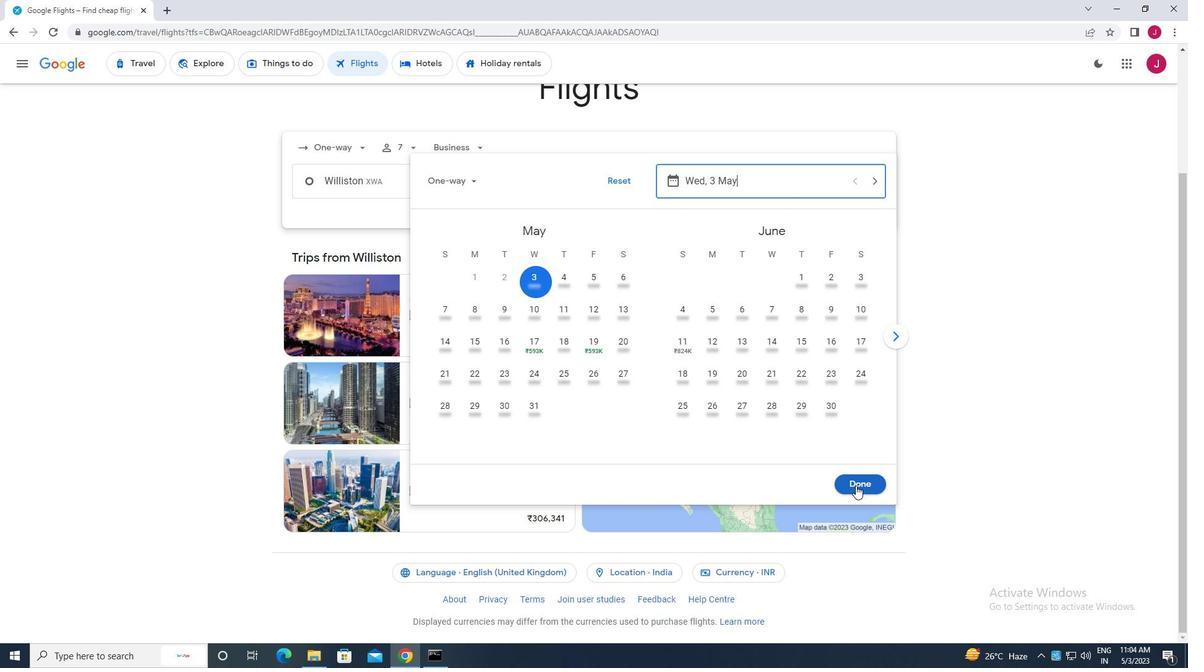 
Action: Mouse moved to (603, 230)
Screenshot: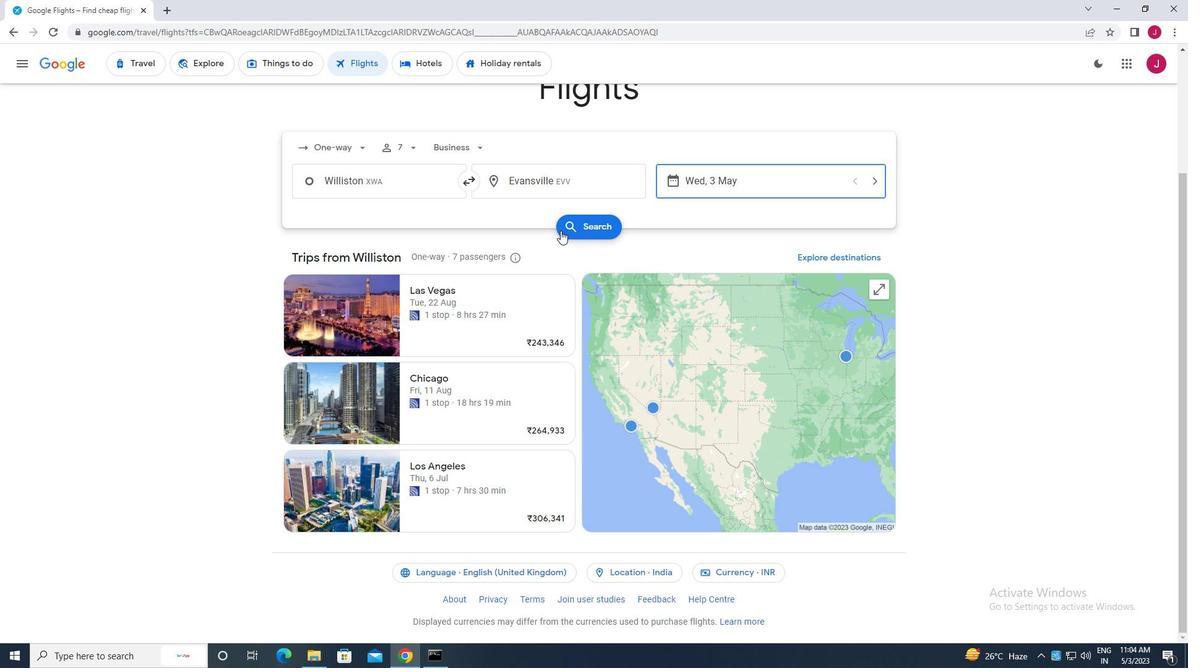 
Action: Mouse pressed left at (603, 230)
Screenshot: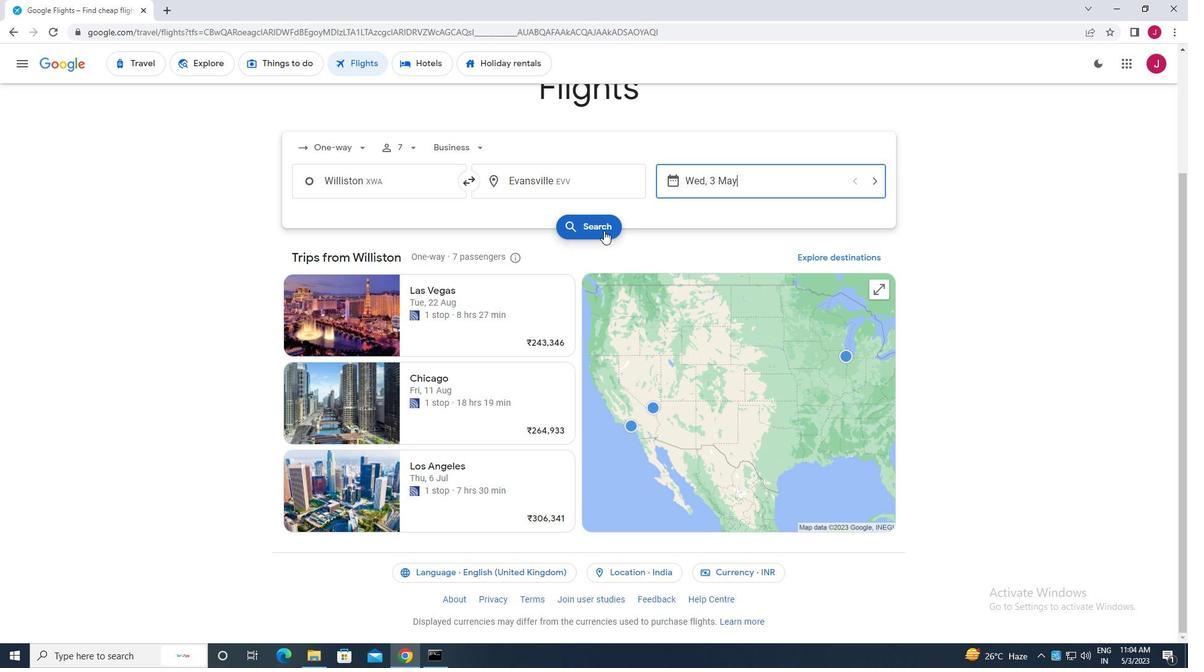 
Action: Mouse moved to (319, 180)
Screenshot: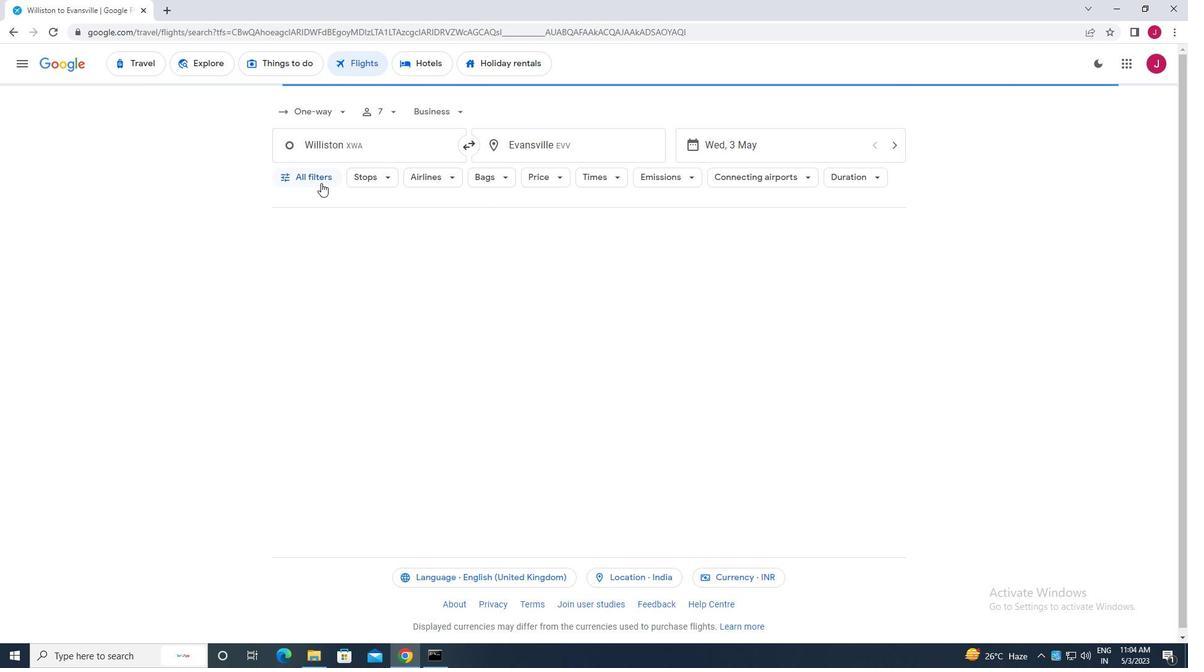 
Action: Mouse pressed left at (319, 180)
Screenshot: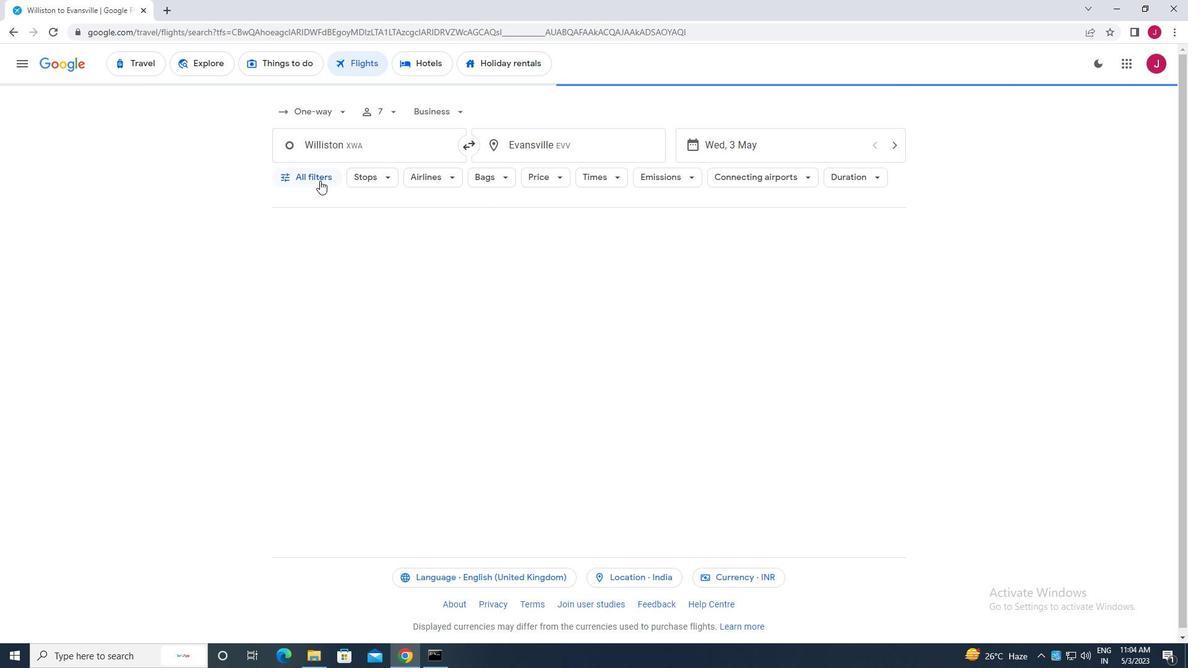 
Action: Mouse moved to (425, 276)
Screenshot: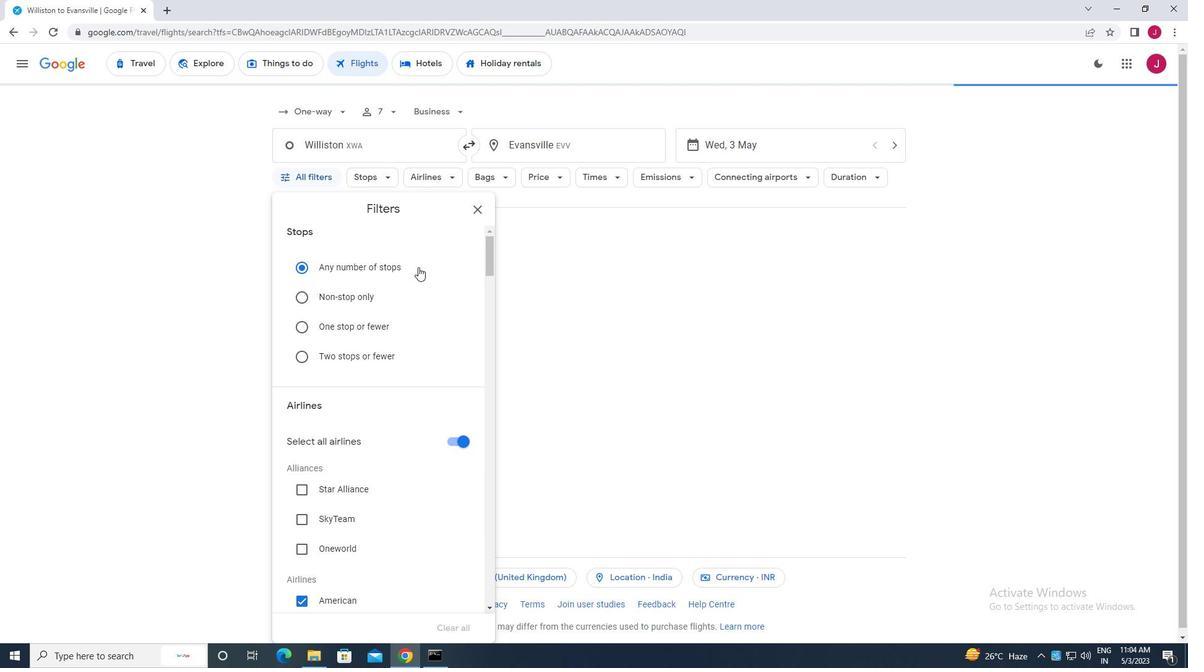 
Action: Mouse scrolled (425, 275) with delta (0, 0)
Screenshot: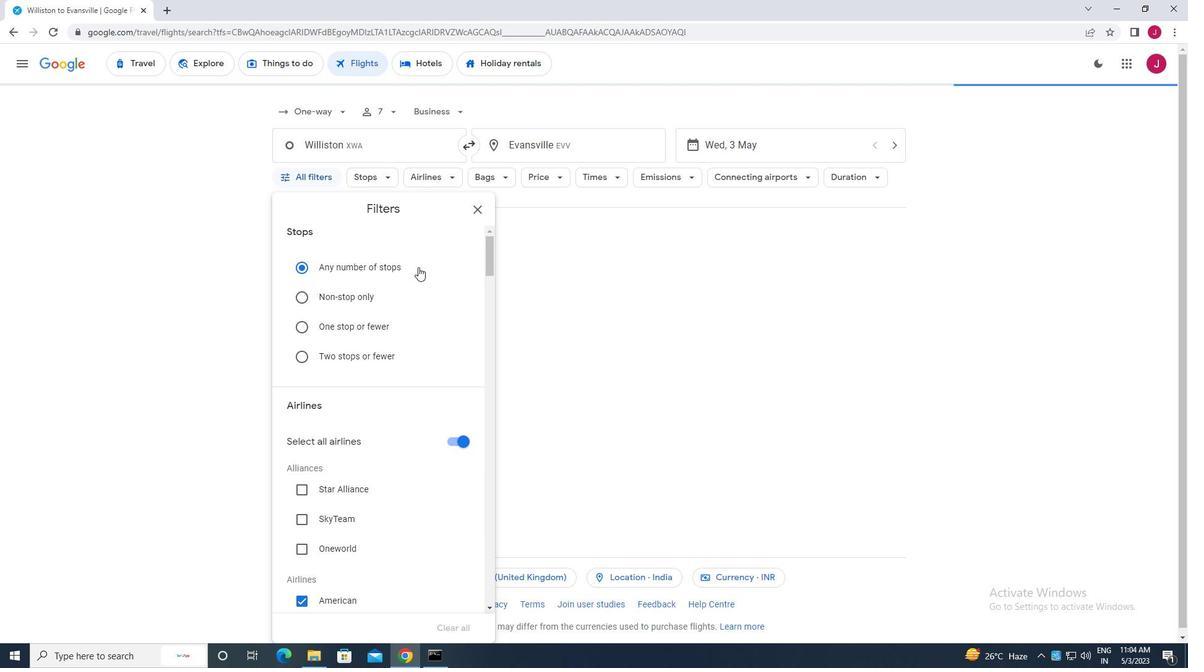 
Action: Mouse moved to (425, 276)
Screenshot: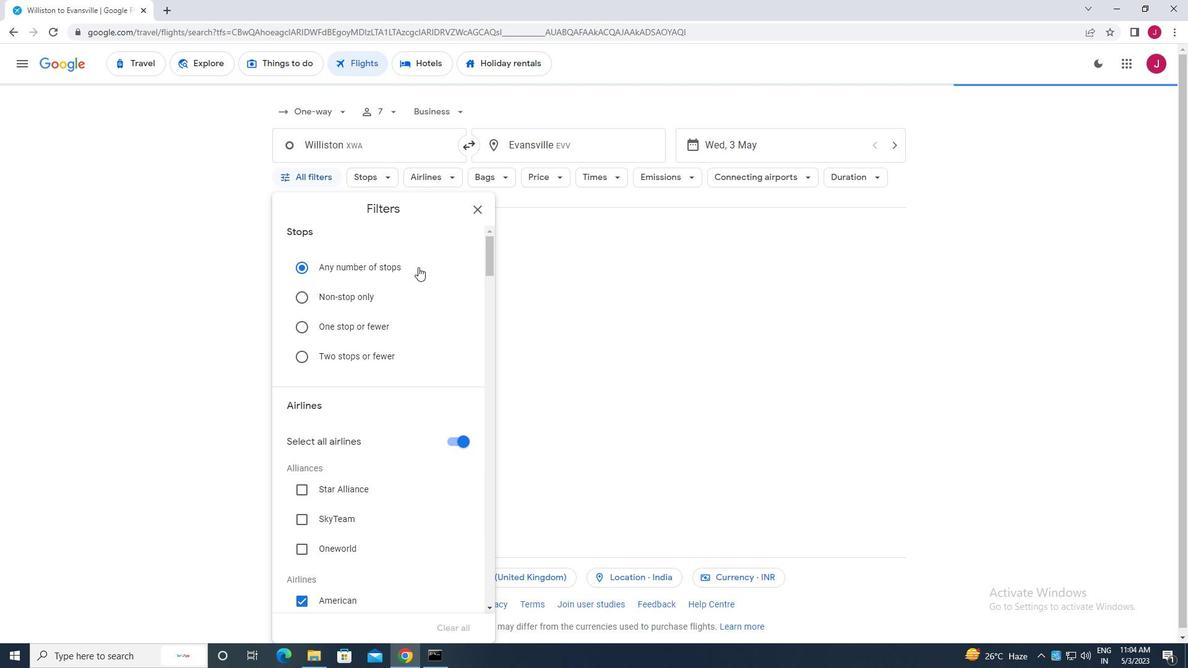 
Action: Mouse scrolled (425, 275) with delta (0, 0)
Screenshot: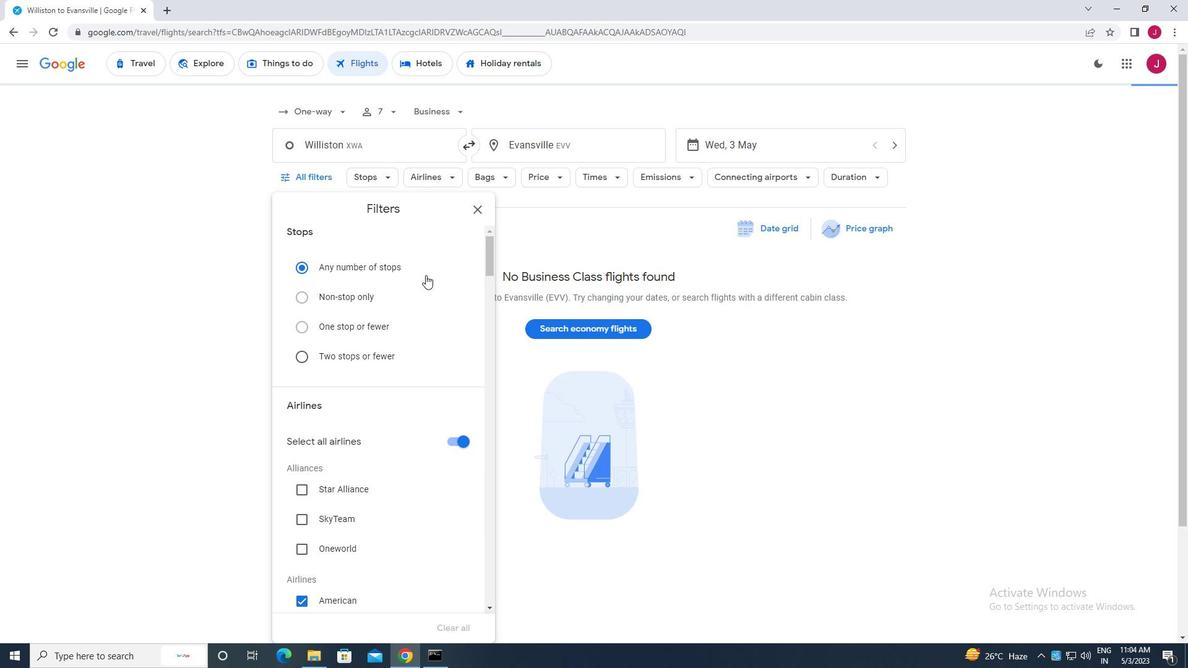 
Action: Mouse scrolled (425, 275) with delta (0, 0)
Screenshot: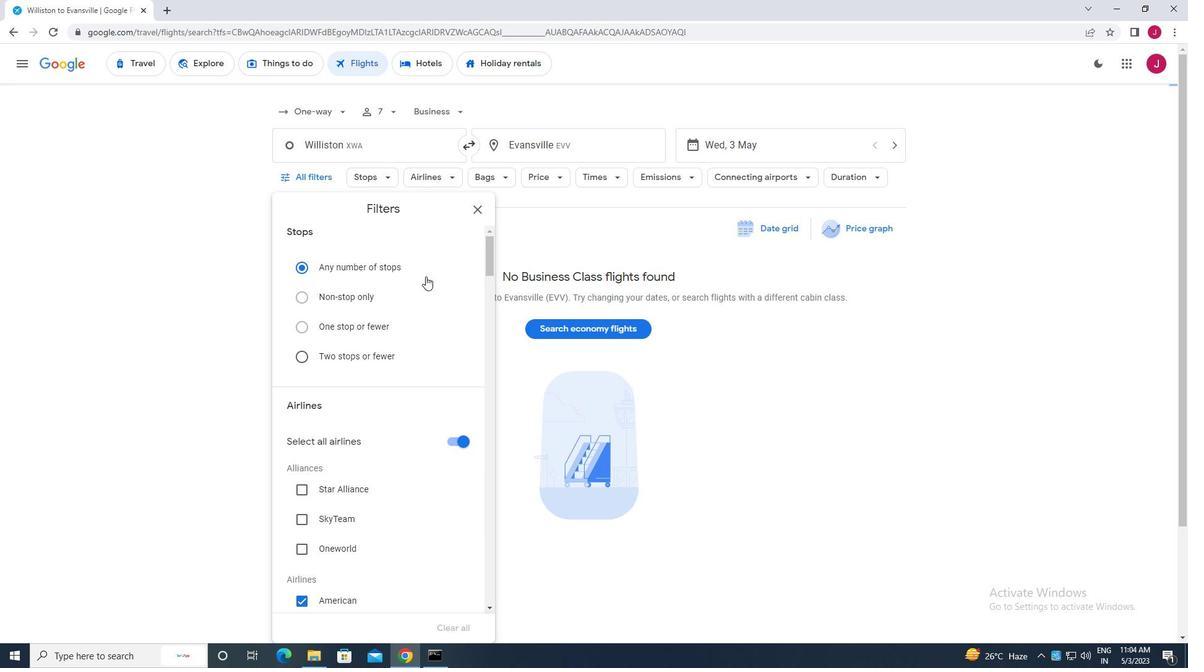 
Action: Mouse moved to (452, 257)
Screenshot: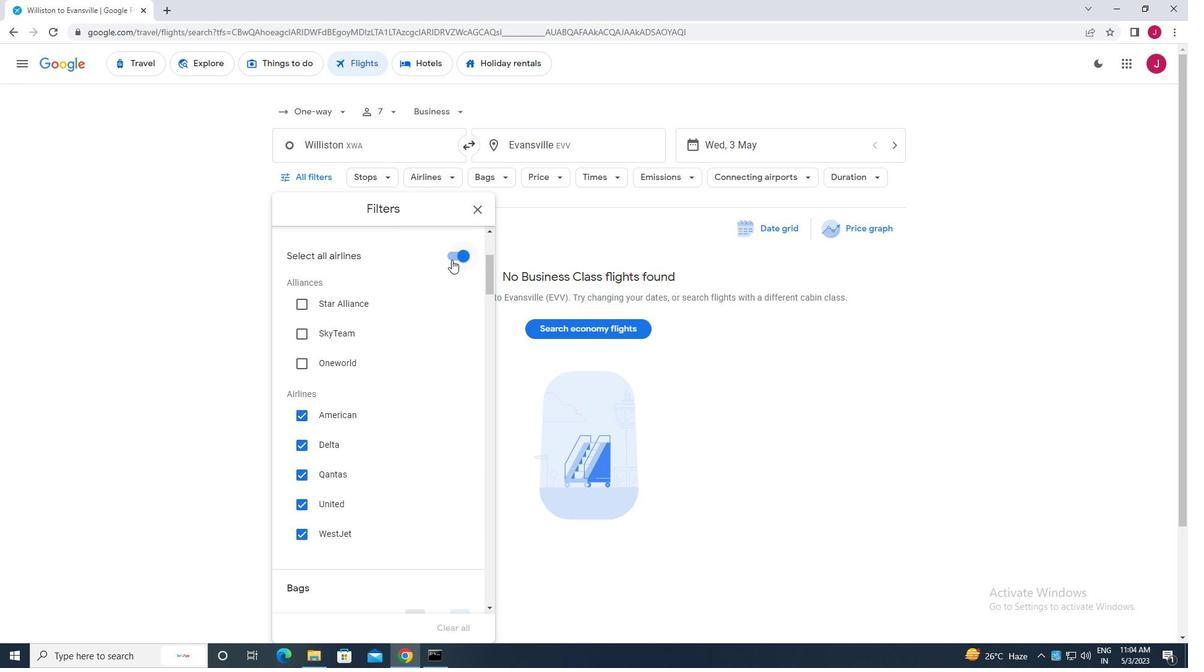 
Action: Mouse pressed left at (452, 257)
Screenshot: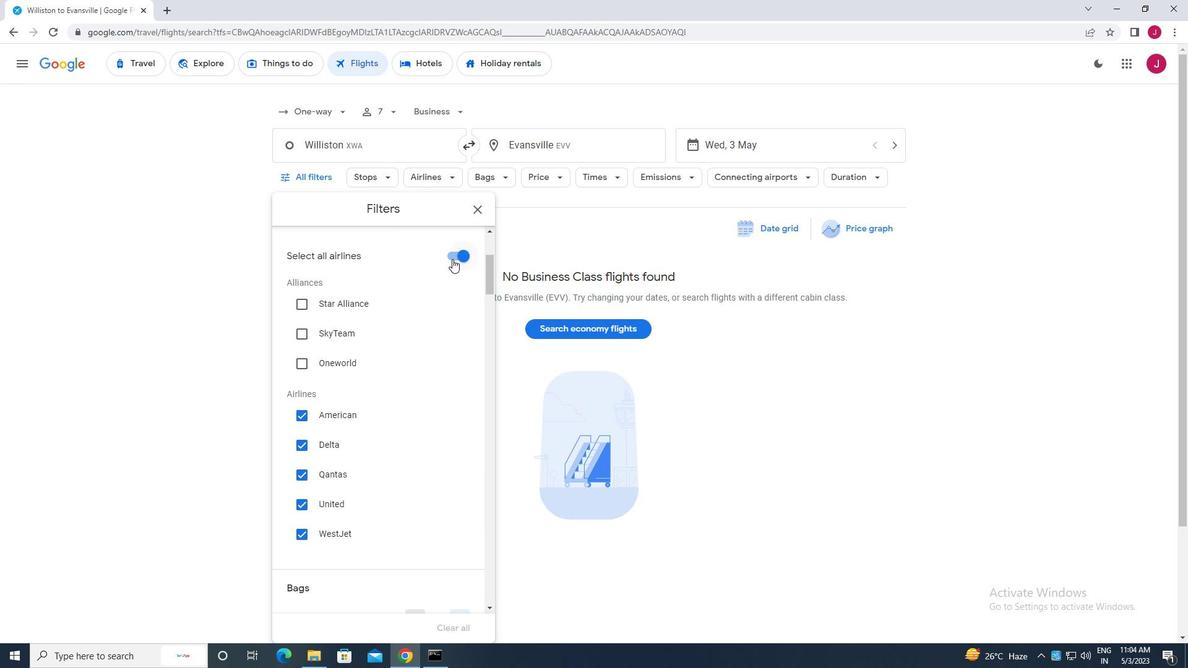 
Action: Mouse moved to (389, 289)
Screenshot: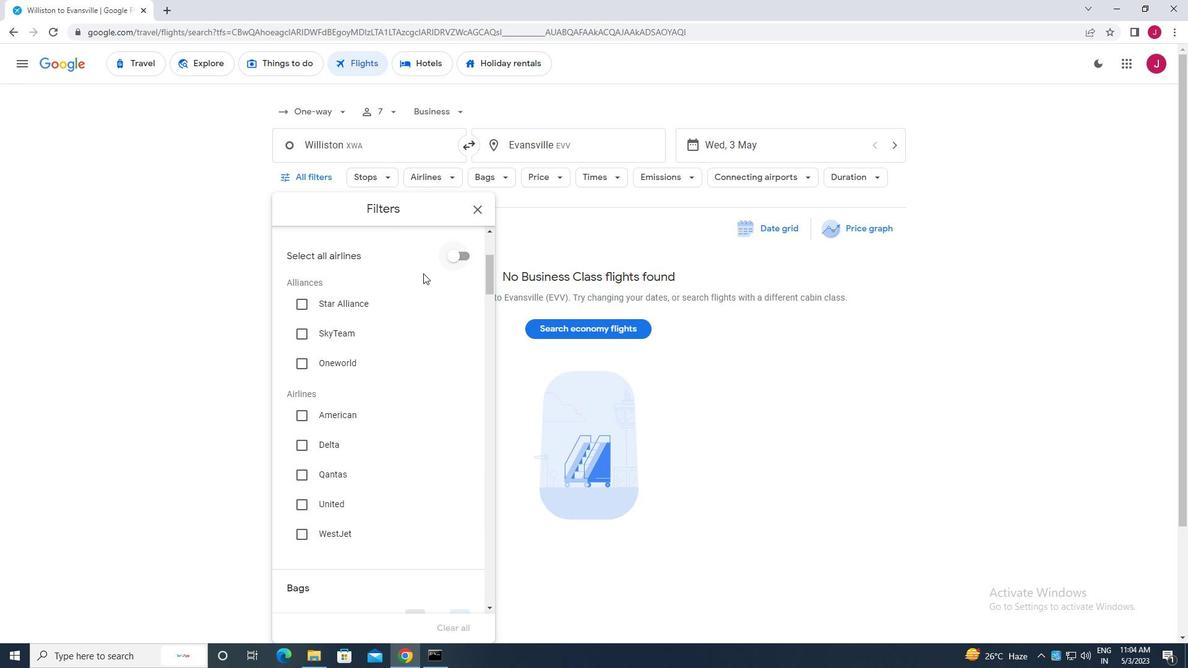 
Action: Mouse scrolled (389, 288) with delta (0, 0)
Screenshot: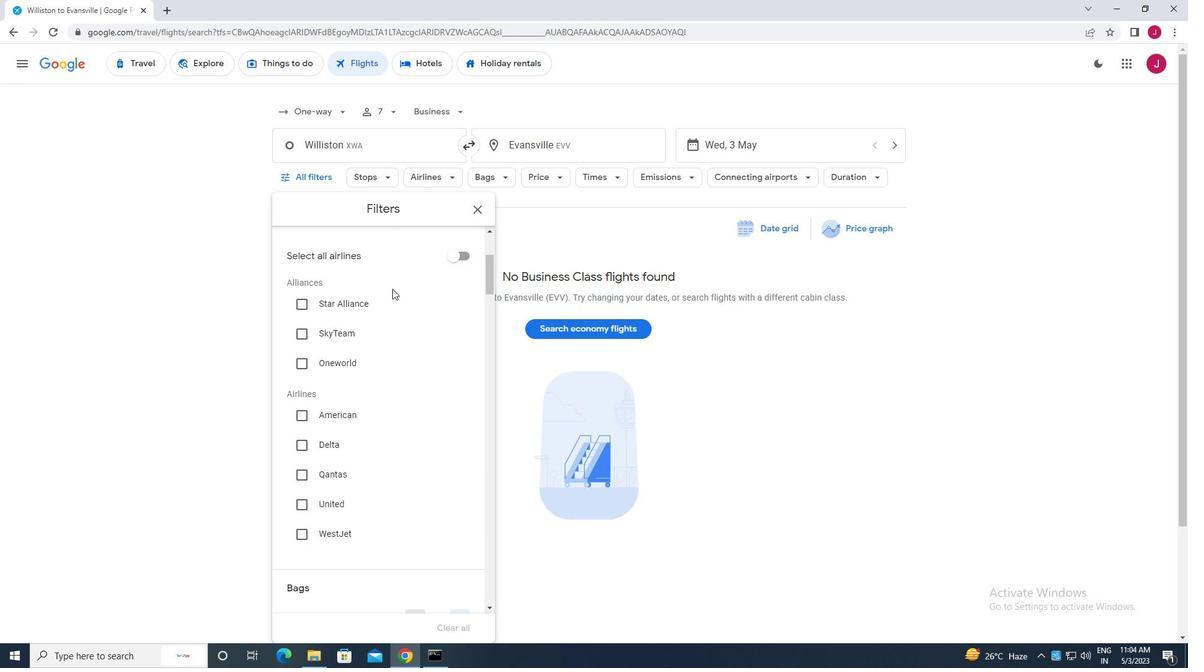 
Action: Mouse scrolled (389, 288) with delta (0, 0)
Screenshot: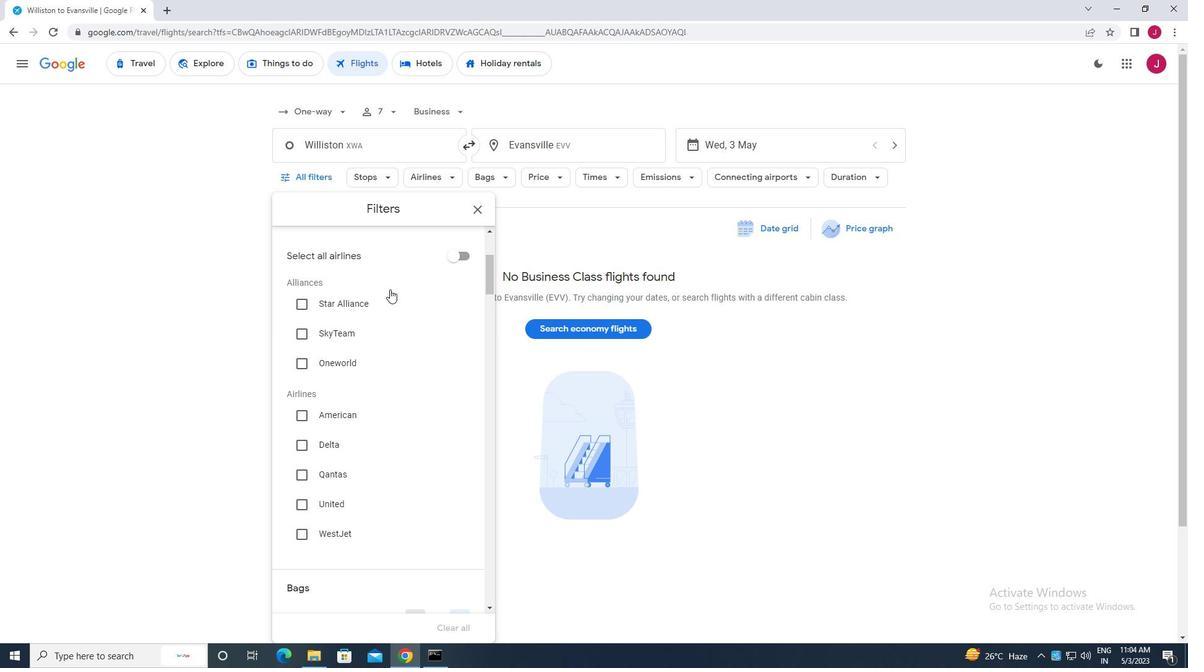 
Action: Mouse moved to (303, 318)
Screenshot: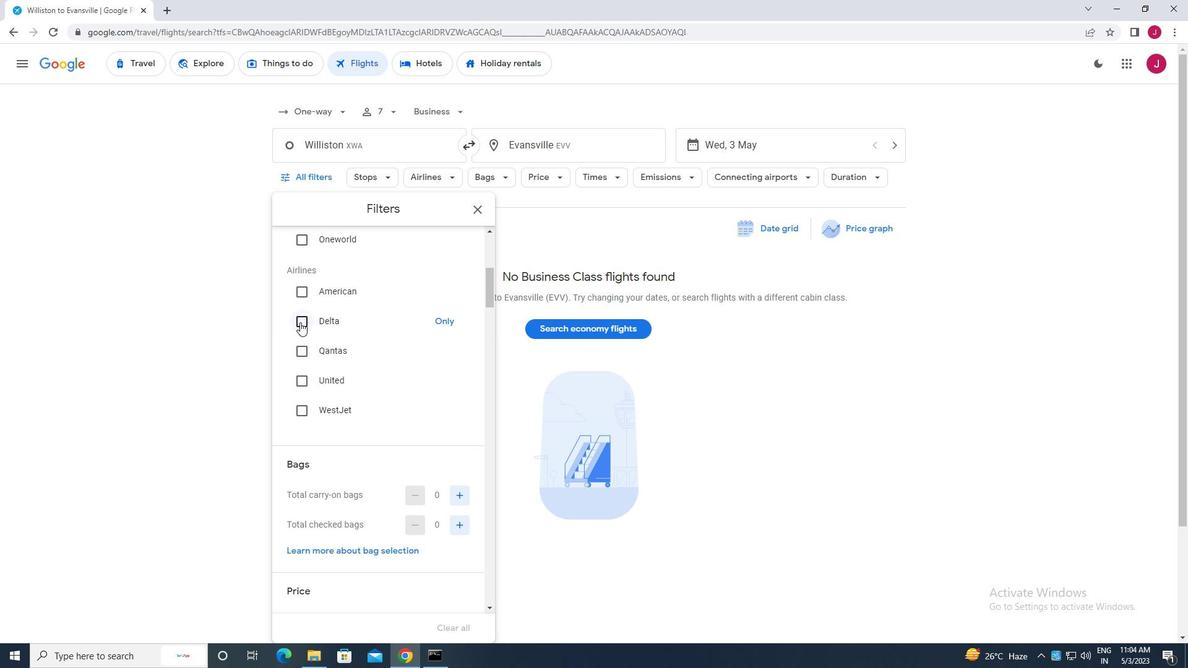 
Action: Mouse pressed left at (303, 318)
Screenshot: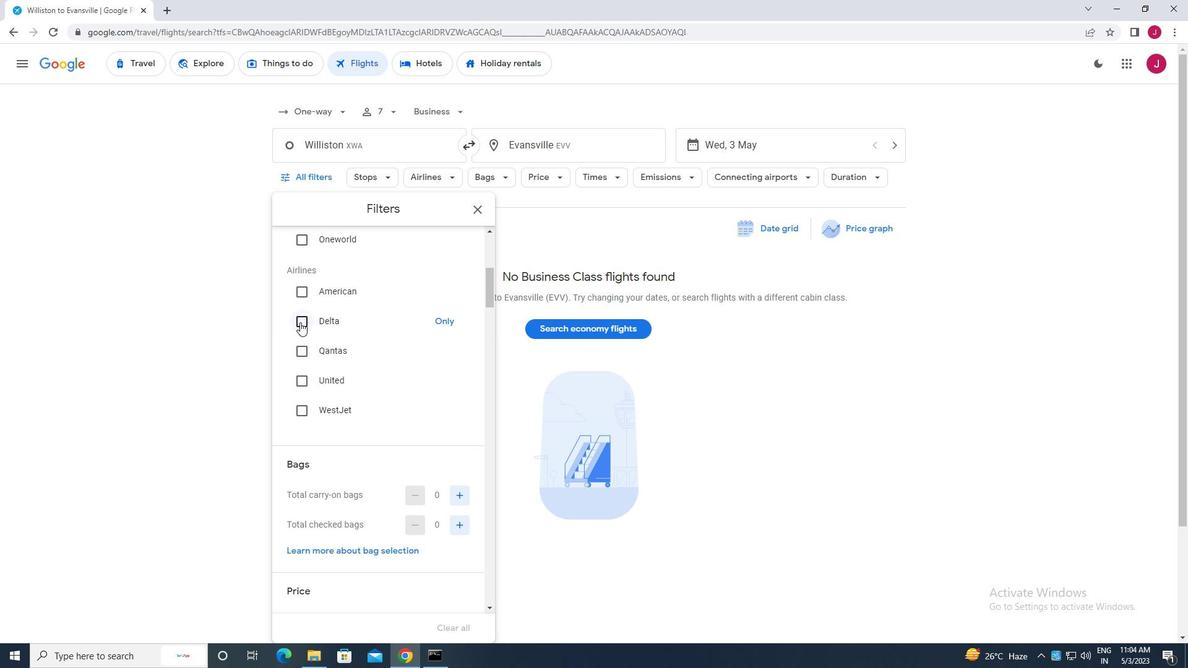 
Action: Mouse moved to (400, 324)
Screenshot: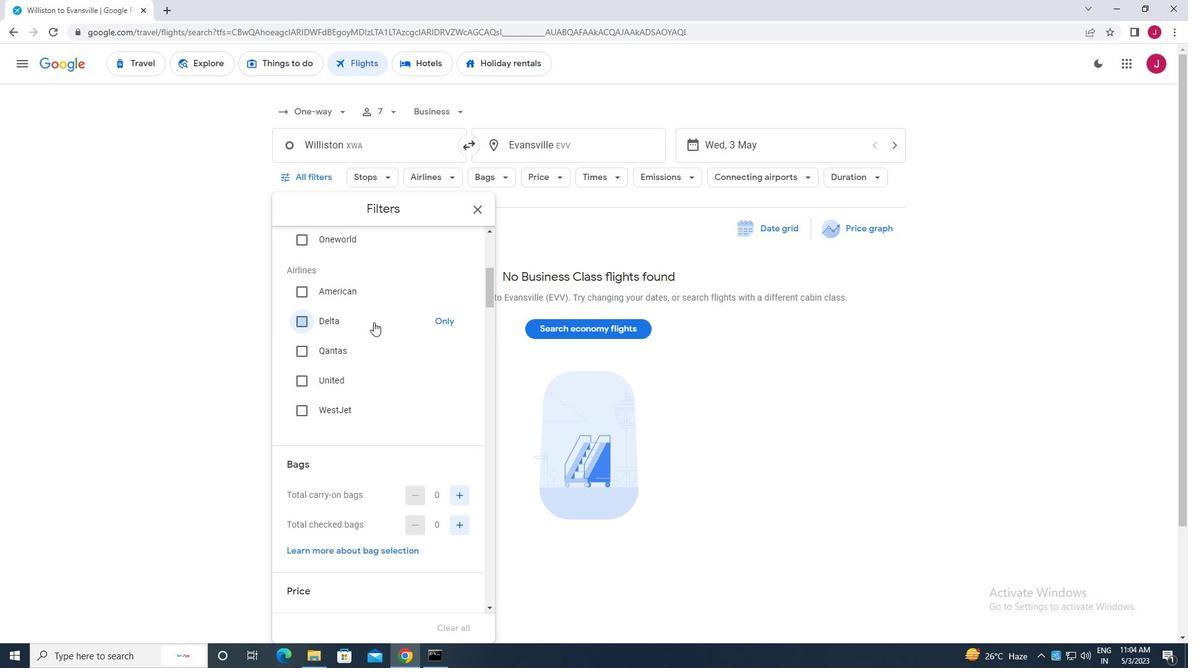 
Action: Mouse scrolled (400, 323) with delta (0, 0)
Screenshot: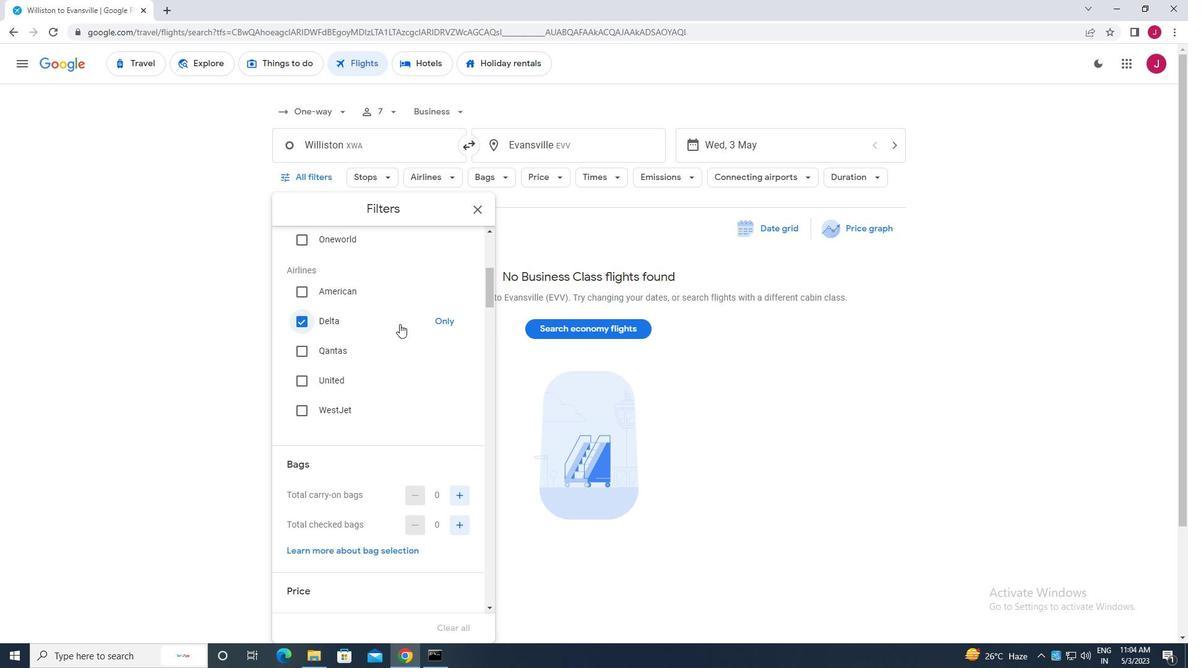 
Action: Mouse scrolled (400, 323) with delta (0, 0)
Screenshot: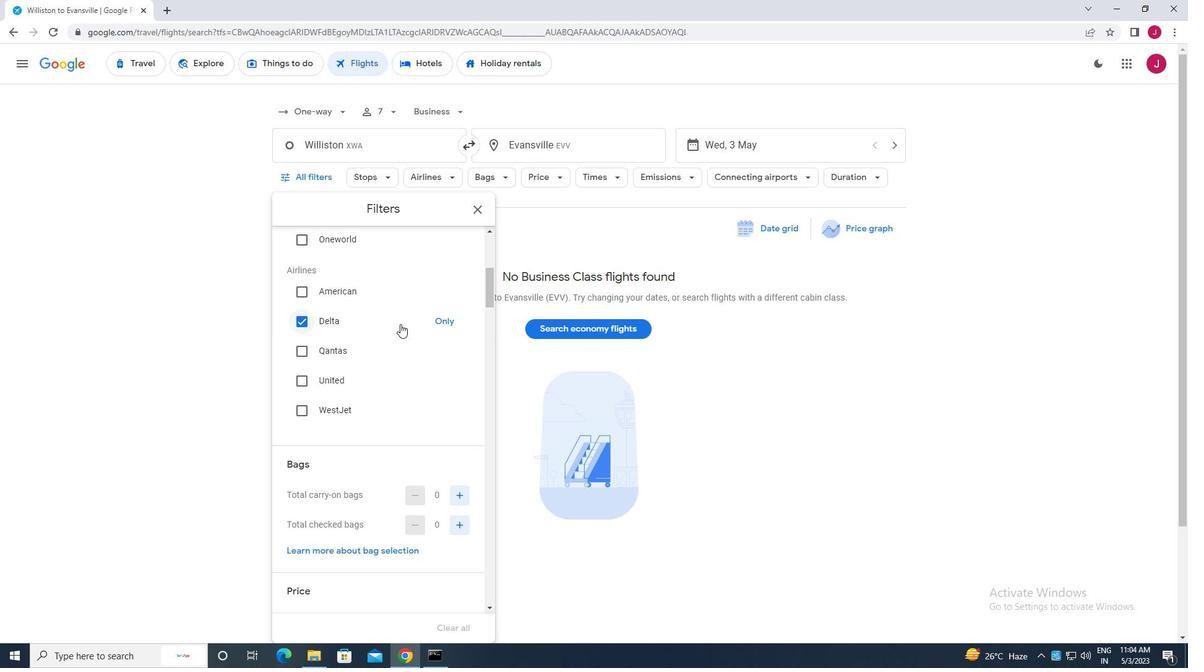 
Action: Mouse scrolled (400, 323) with delta (0, 0)
Screenshot: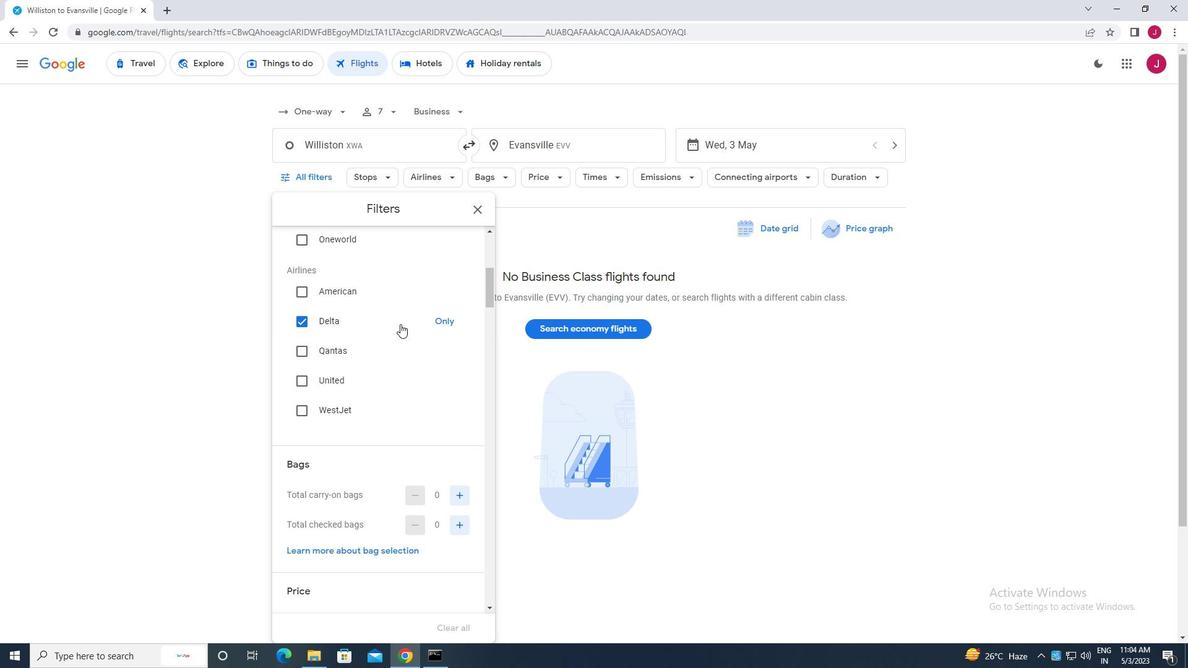
Action: Mouse moved to (464, 459)
Screenshot: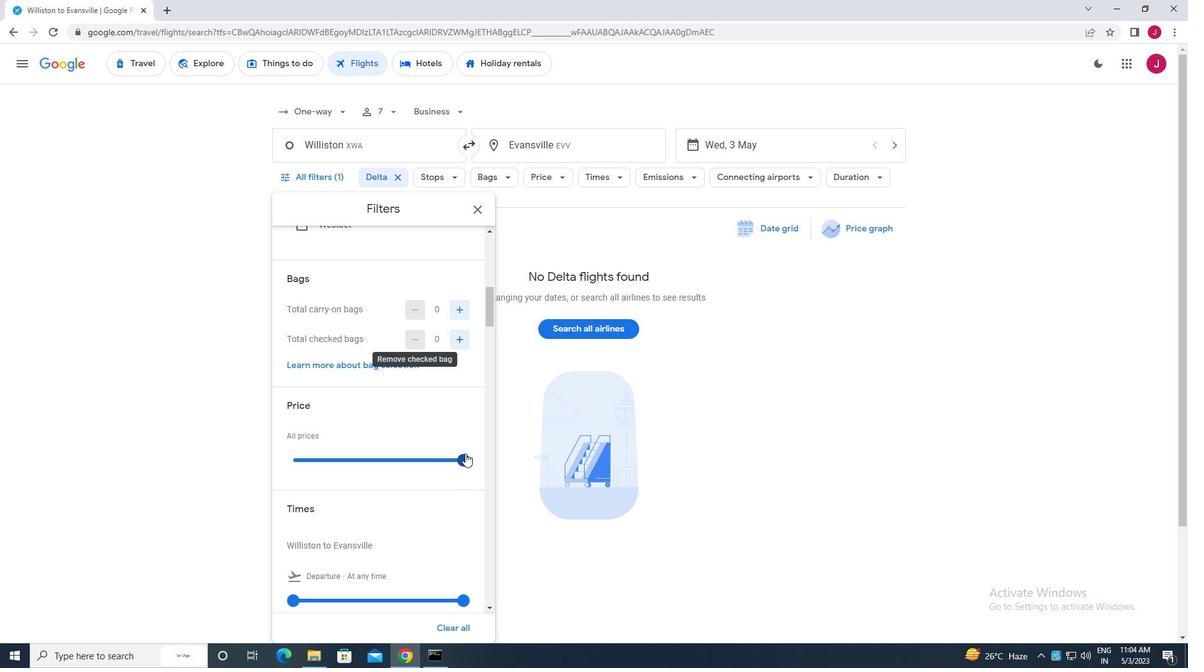 
Action: Mouse pressed left at (464, 459)
Screenshot: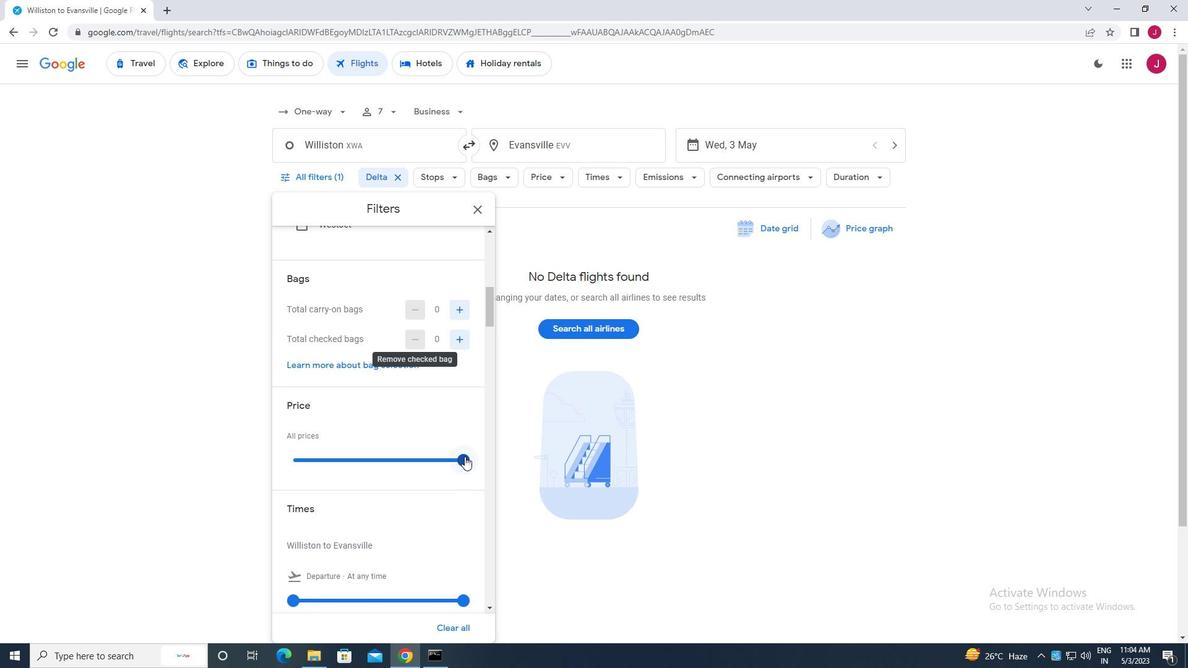 
Action: Mouse moved to (457, 443)
Screenshot: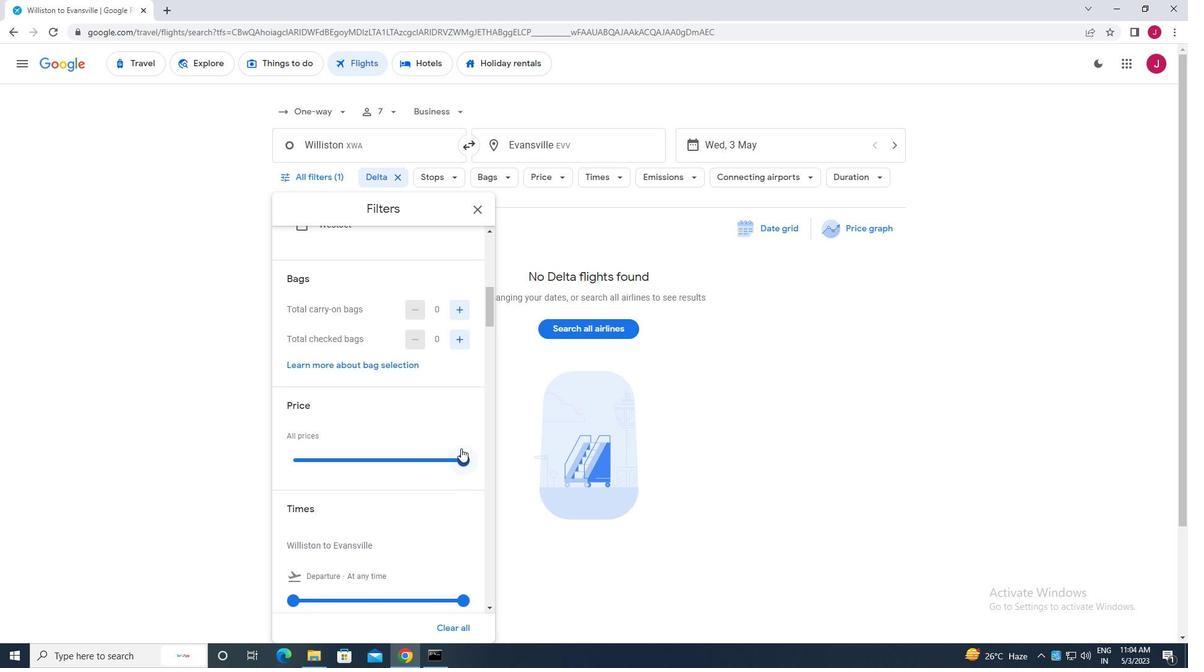 
Action: Mouse scrolled (457, 442) with delta (0, 0)
Screenshot: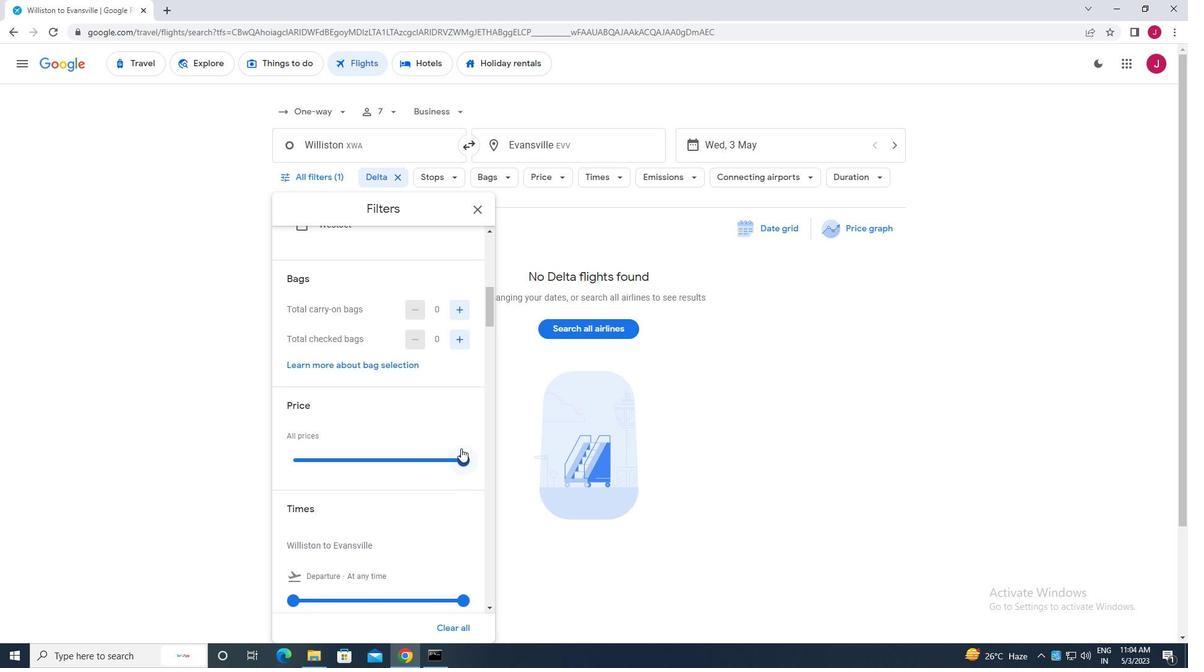 
Action: Mouse moved to (457, 443)
Screenshot: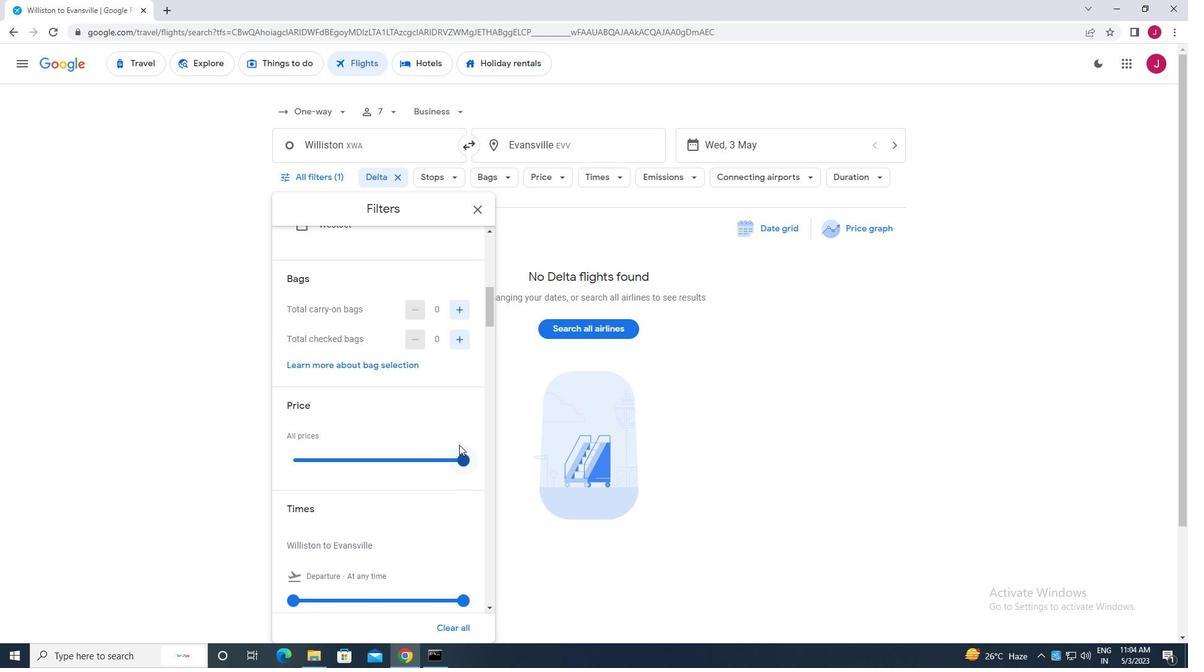 
Action: Mouse scrolled (457, 442) with delta (0, 0)
Screenshot: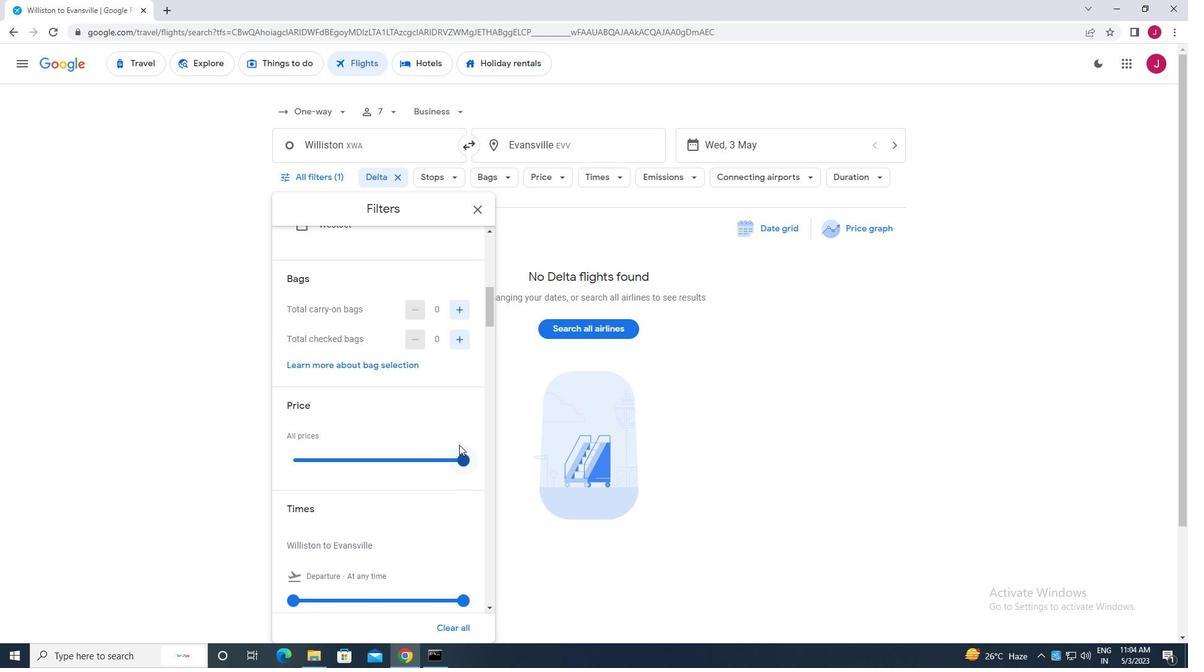 
Action: Mouse moved to (457, 443)
Screenshot: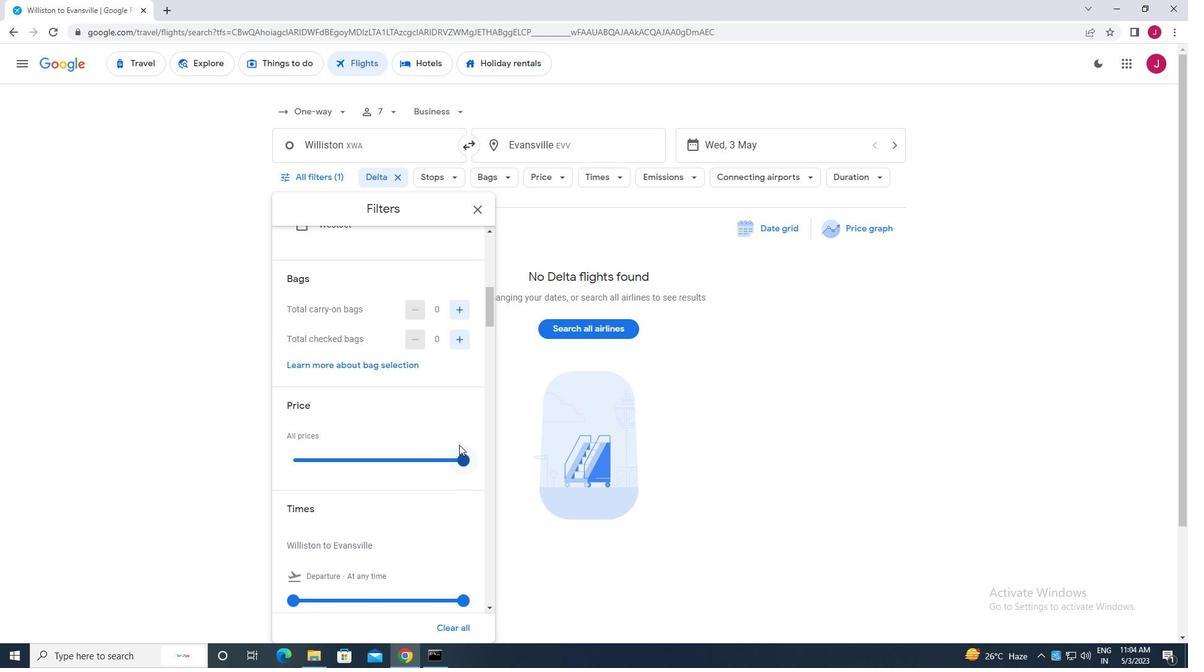 
Action: Mouse scrolled (457, 442) with delta (0, 0)
Screenshot: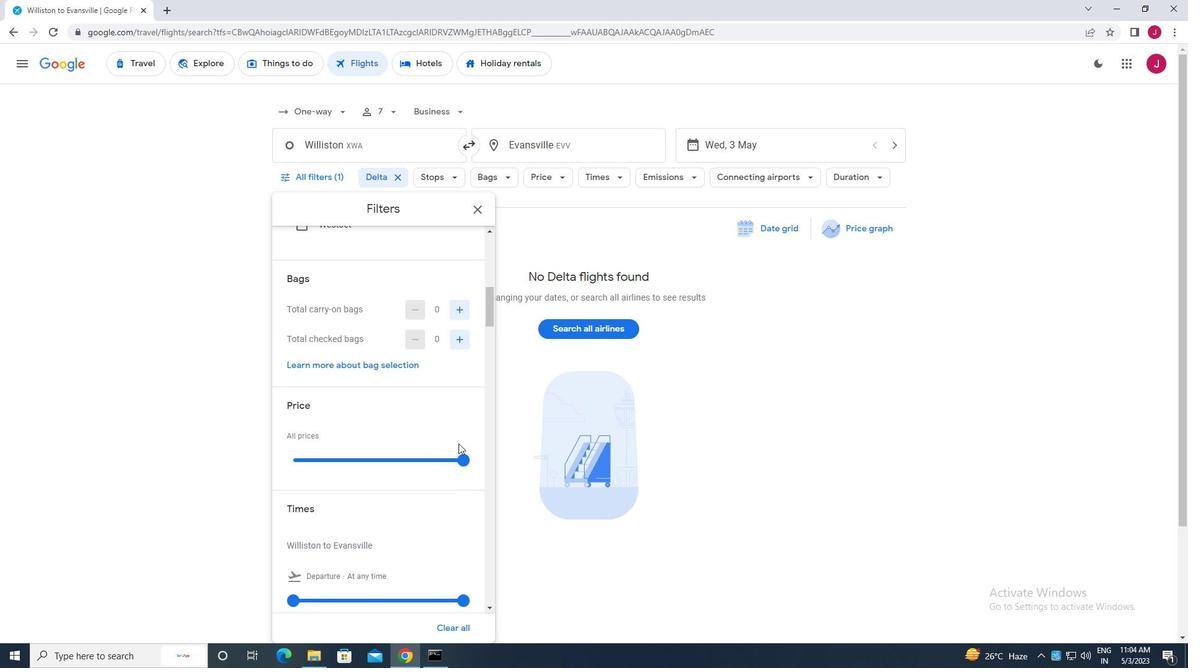 
Action: Mouse moved to (296, 413)
Screenshot: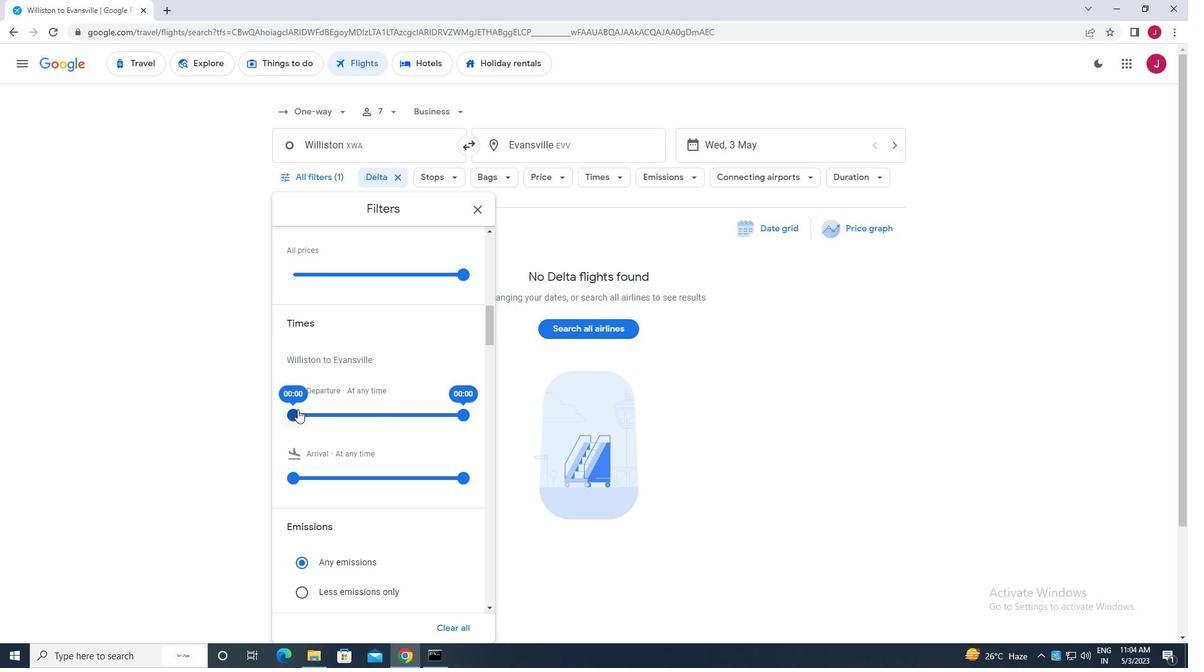 
Action: Mouse pressed left at (296, 413)
Screenshot: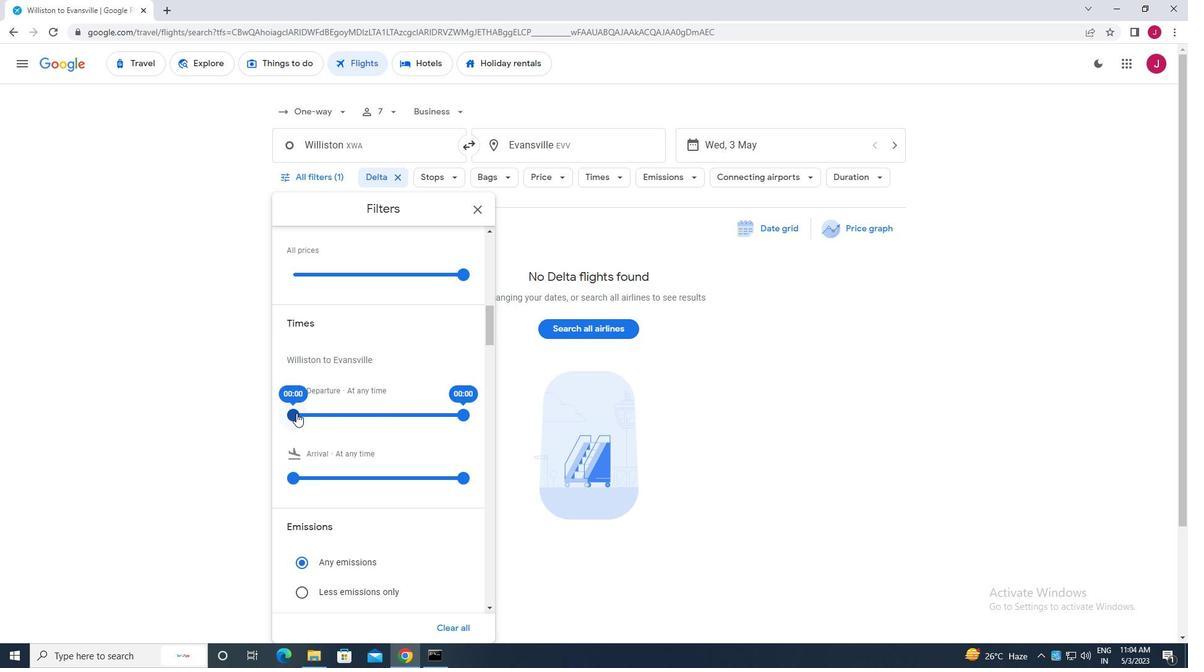 
Action: Mouse moved to (461, 415)
Screenshot: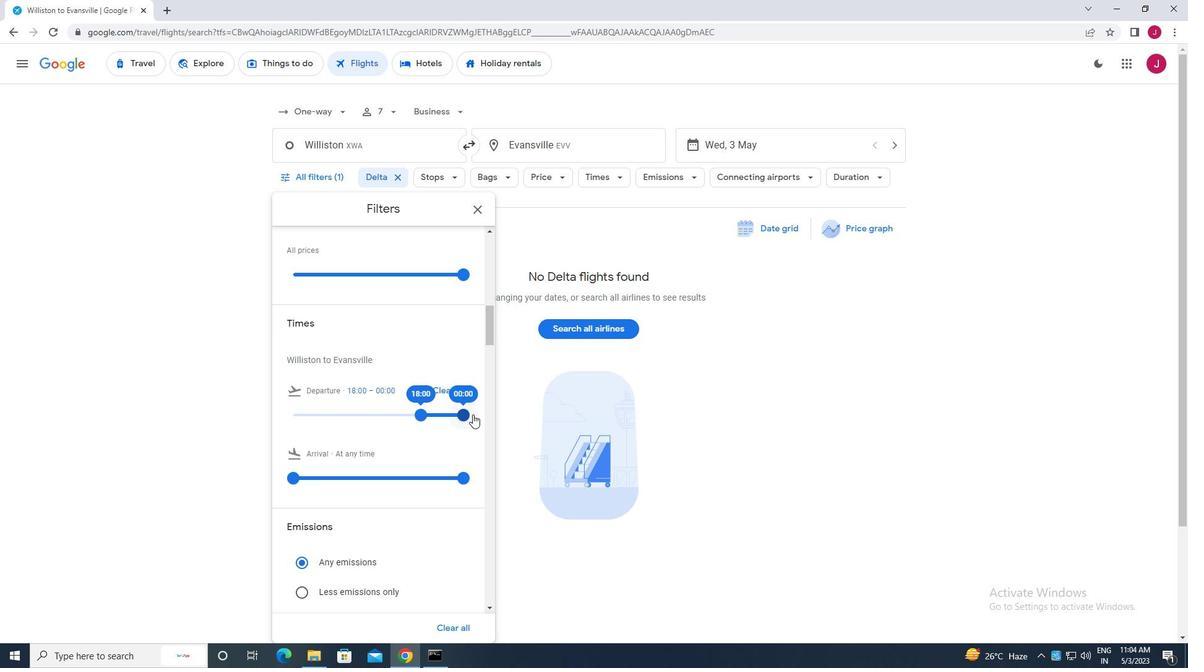 
Action: Mouse pressed left at (461, 415)
Screenshot: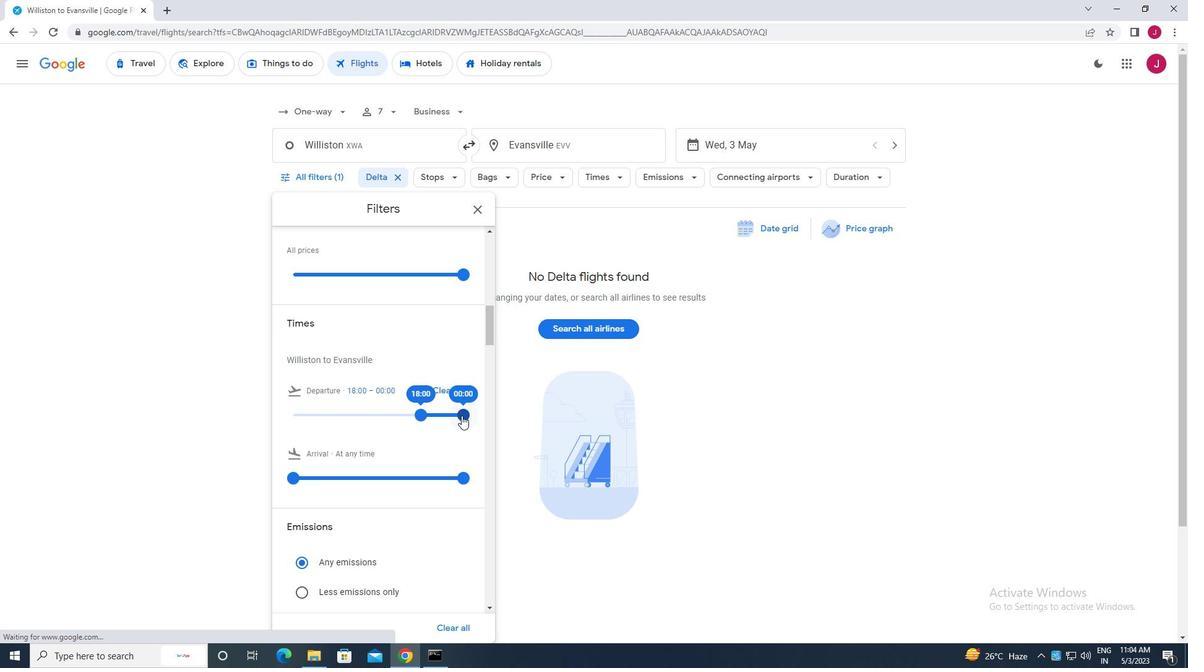 
Action: Mouse moved to (476, 210)
Screenshot: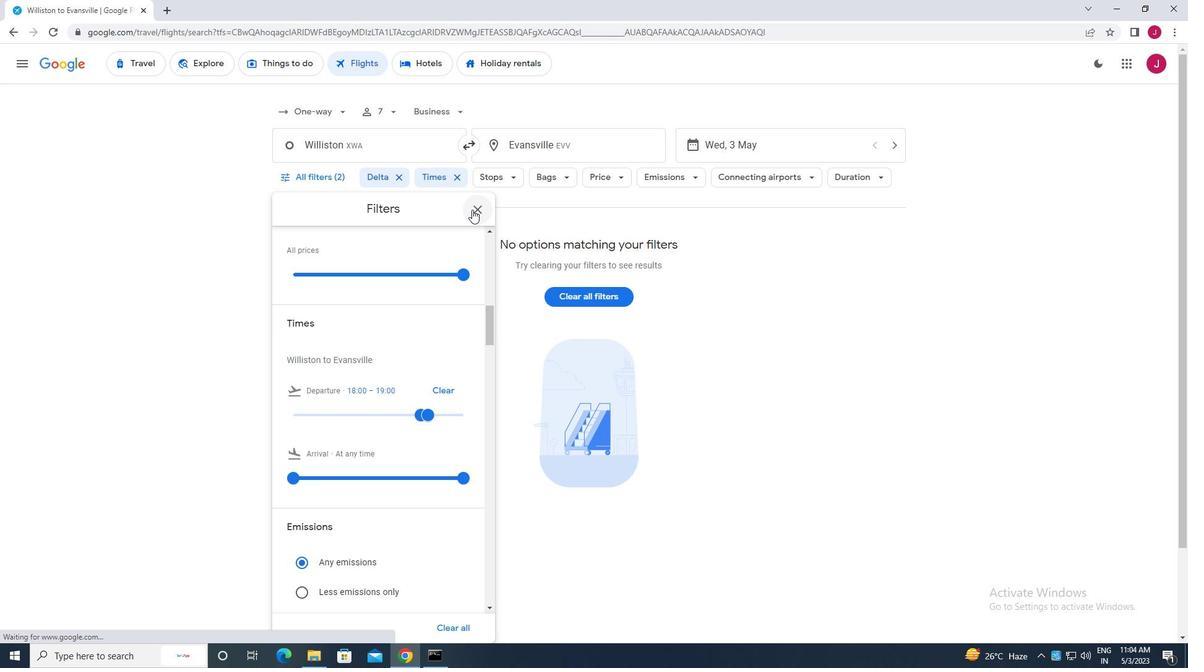 
Action: Mouse pressed left at (476, 210)
Screenshot: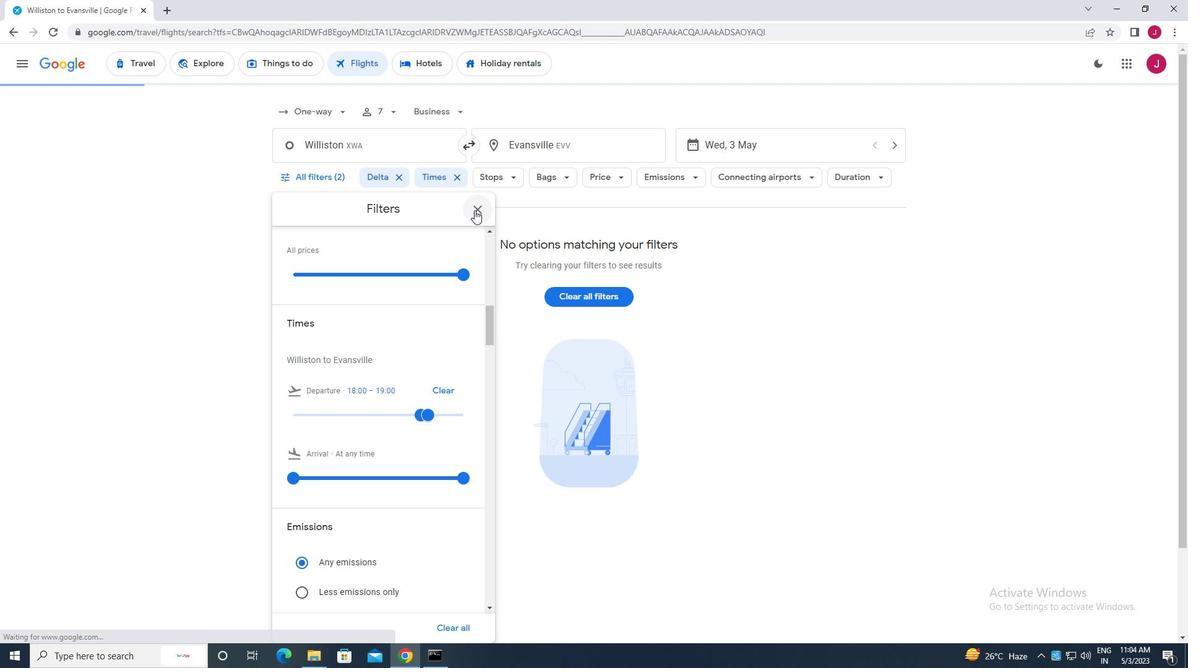
Action: Mouse moved to (475, 210)
Screenshot: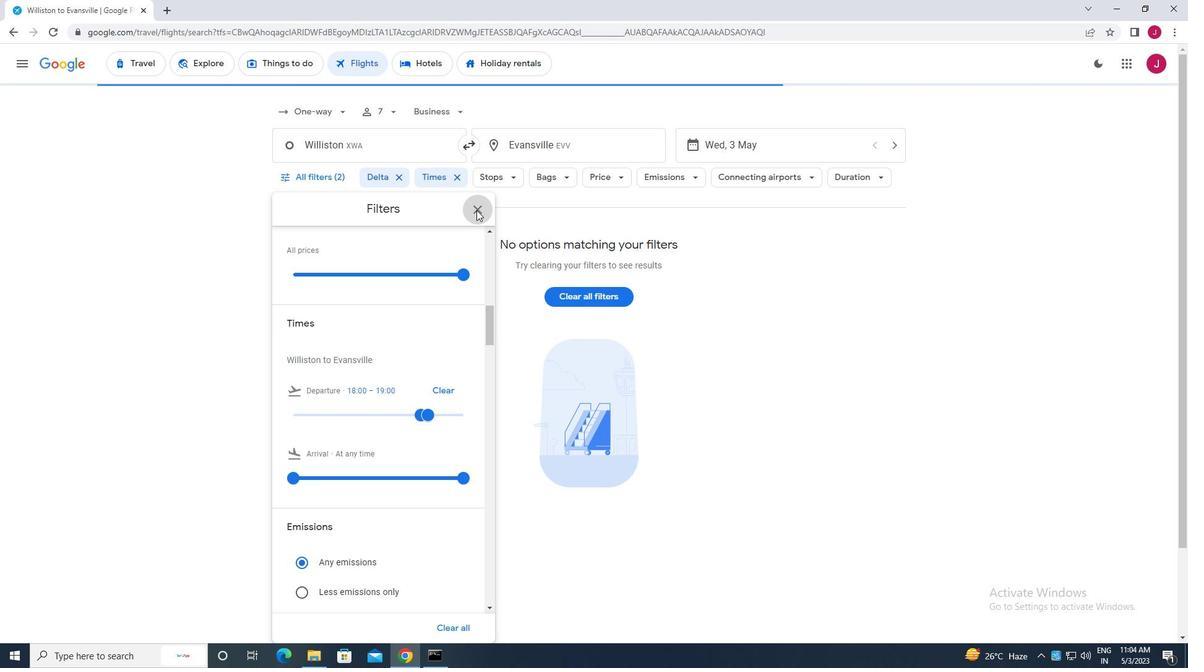 
